 Task: For heading Arial black with underline.  font size for heading18,  'Change the font style of data to'Calibri.  and font size to 9,  Change the alignment of both headline & data to Align center.  In the sheet  auditingSalesForecast
Action: Mouse moved to (70, 131)
Screenshot: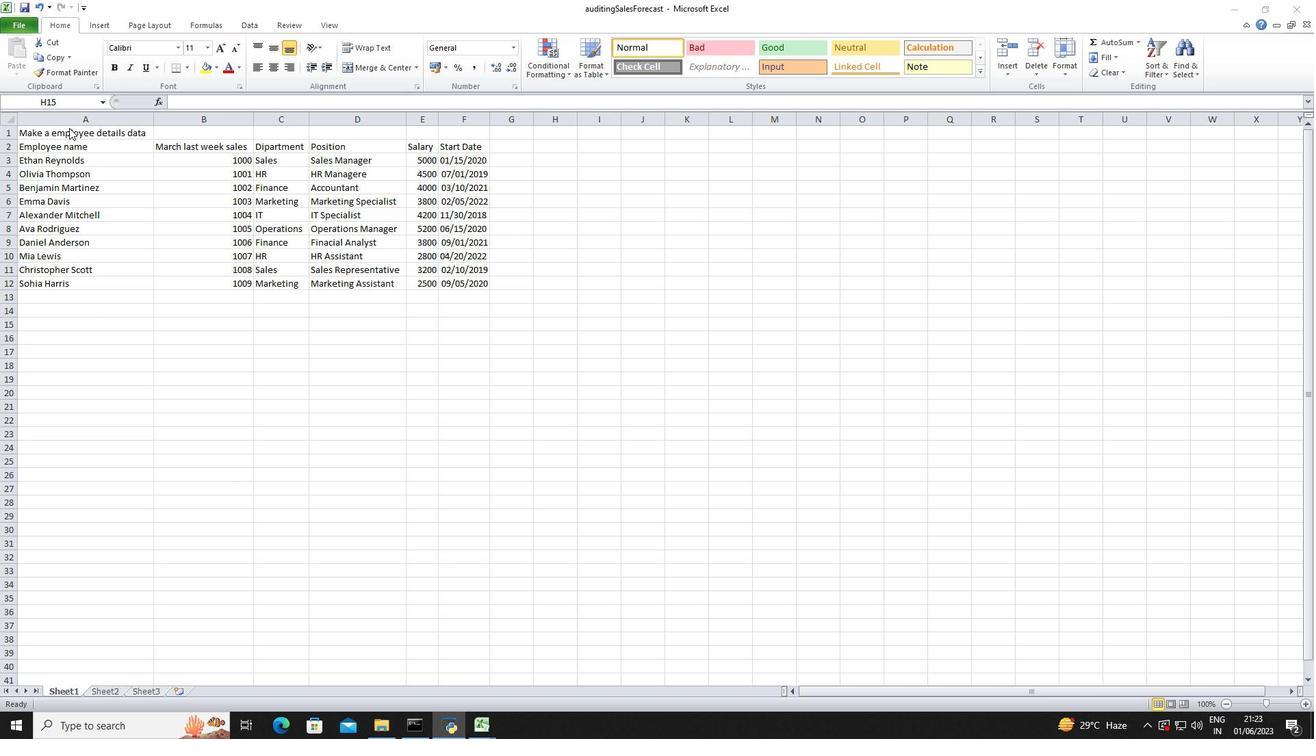 
Action: Mouse pressed left at (70, 131)
Screenshot: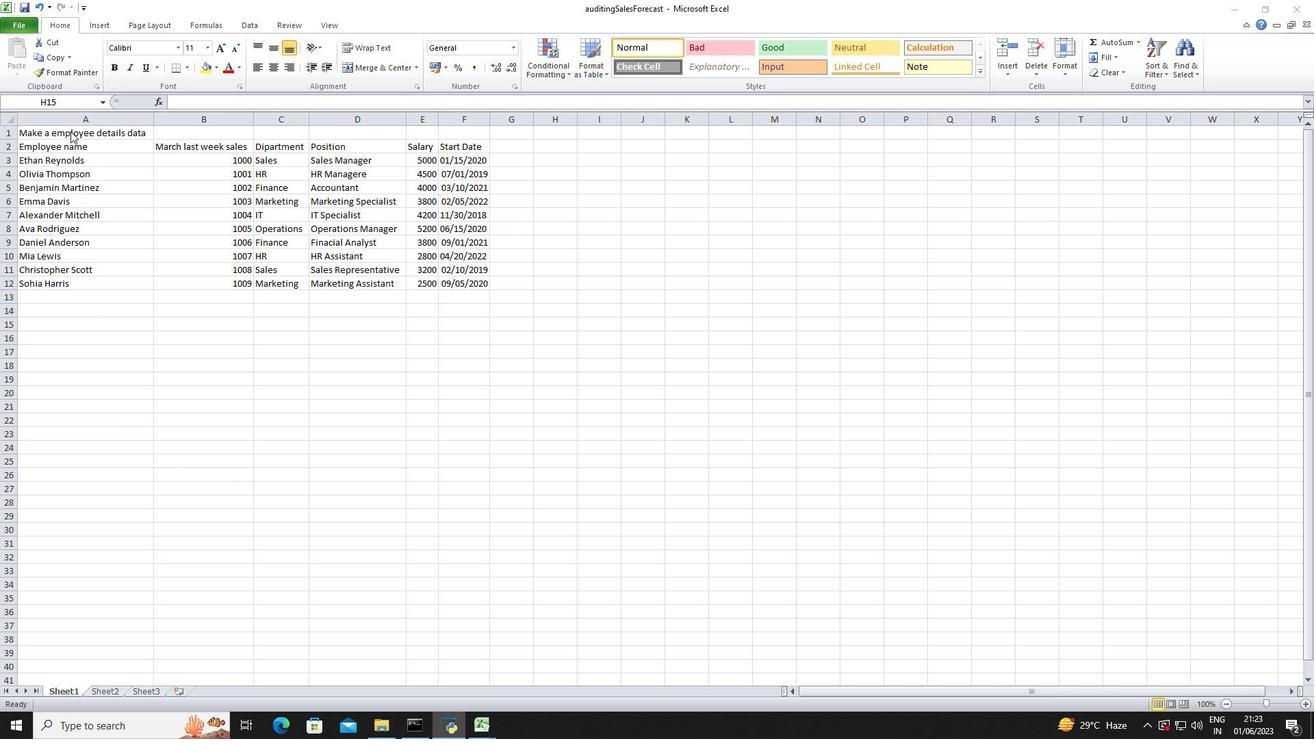 
Action: Mouse pressed left at (70, 131)
Screenshot: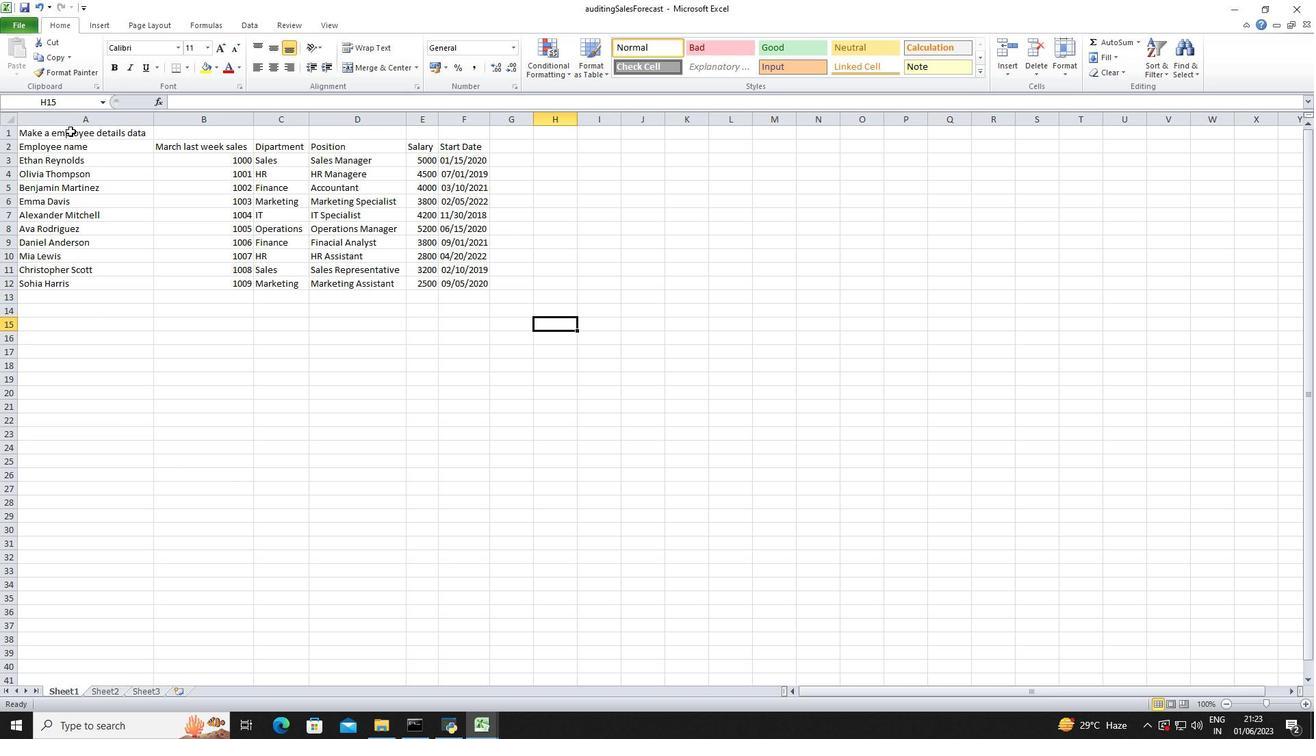 
Action: Mouse moved to (178, 49)
Screenshot: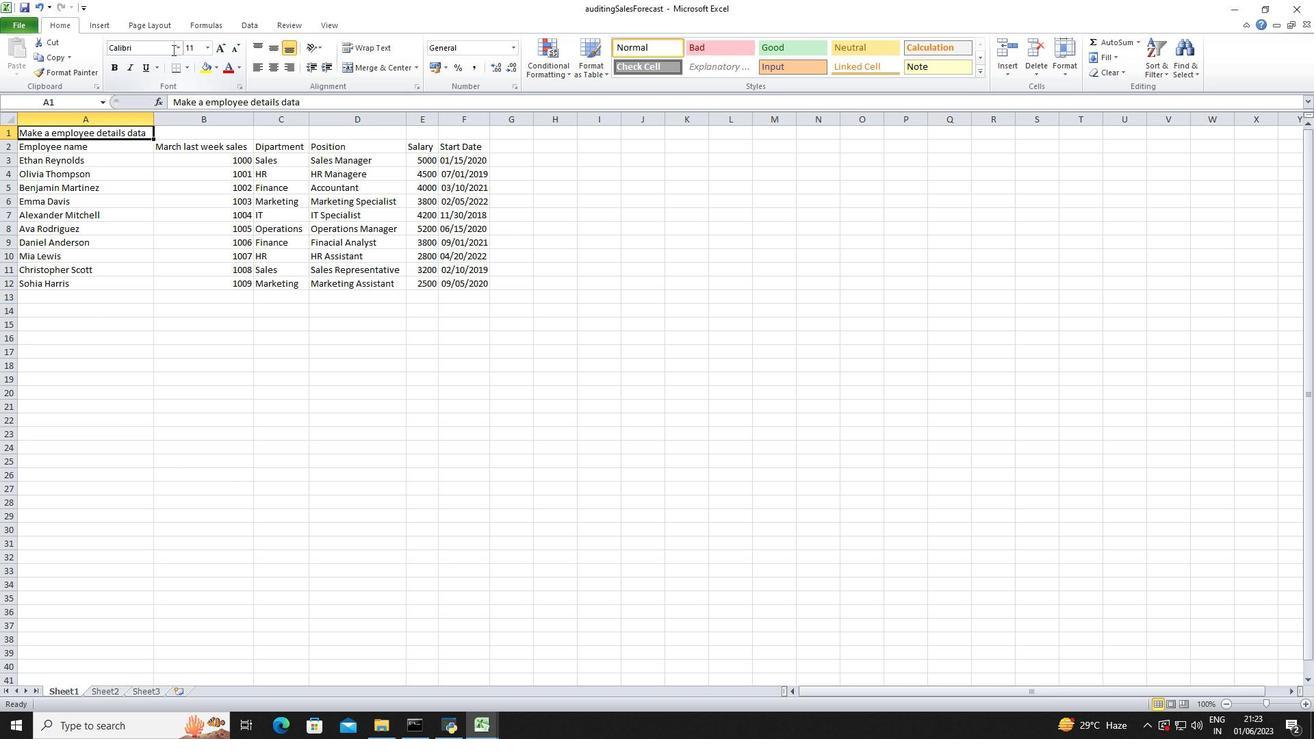 
Action: Mouse pressed left at (178, 49)
Screenshot: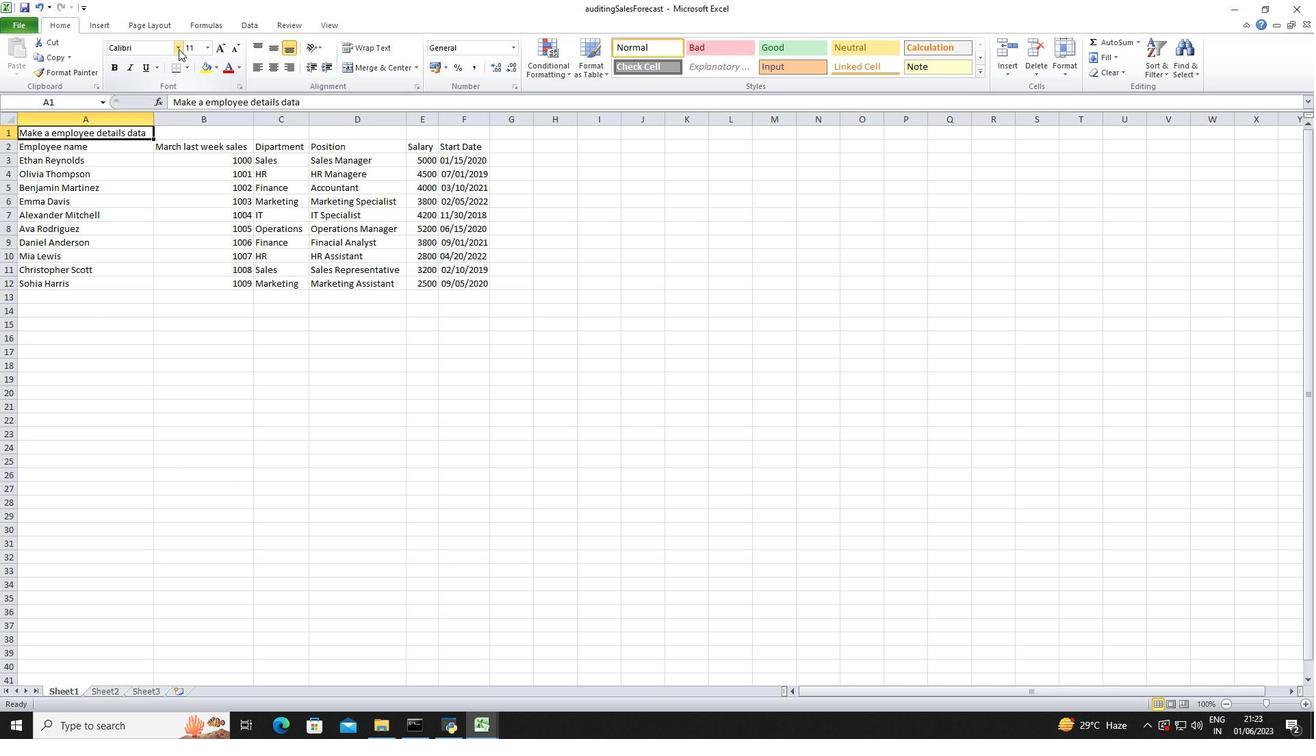 
Action: Mouse moved to (160, 173)
Screenshot: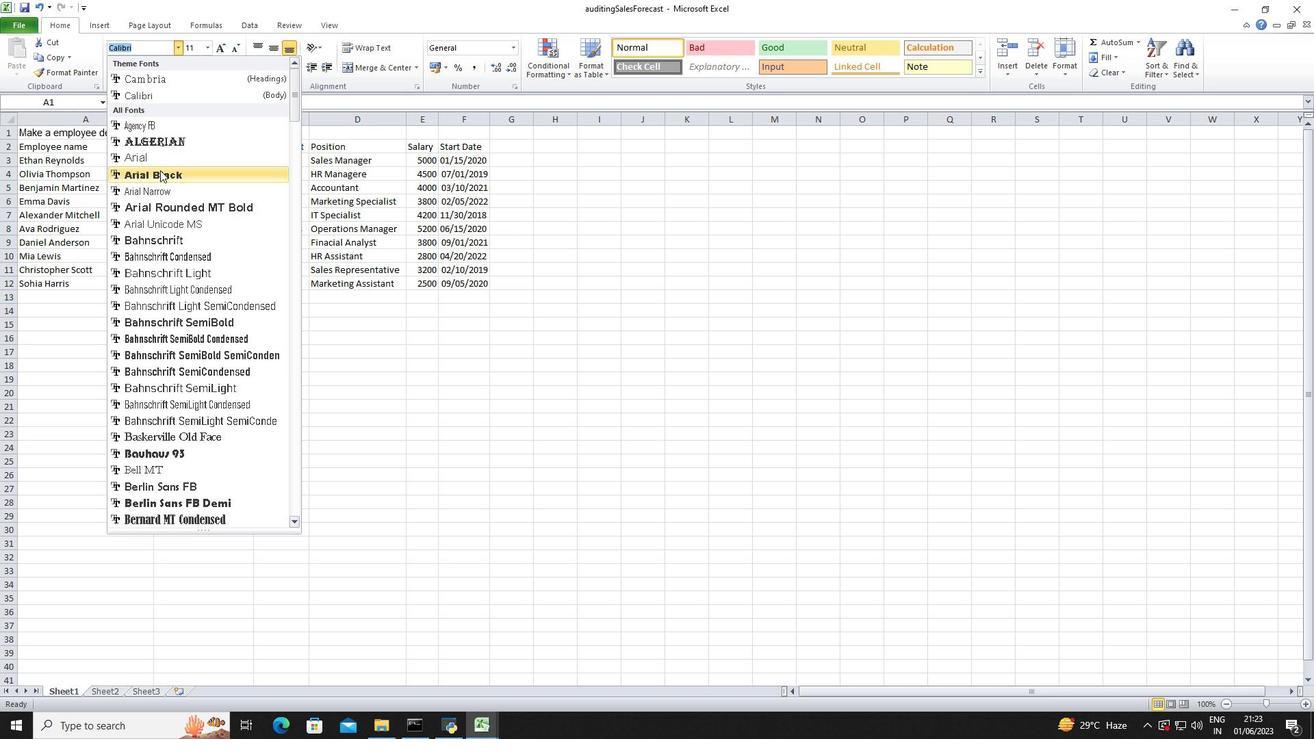 
Action: Mouse pressed left at (160, 173)
Screenshot: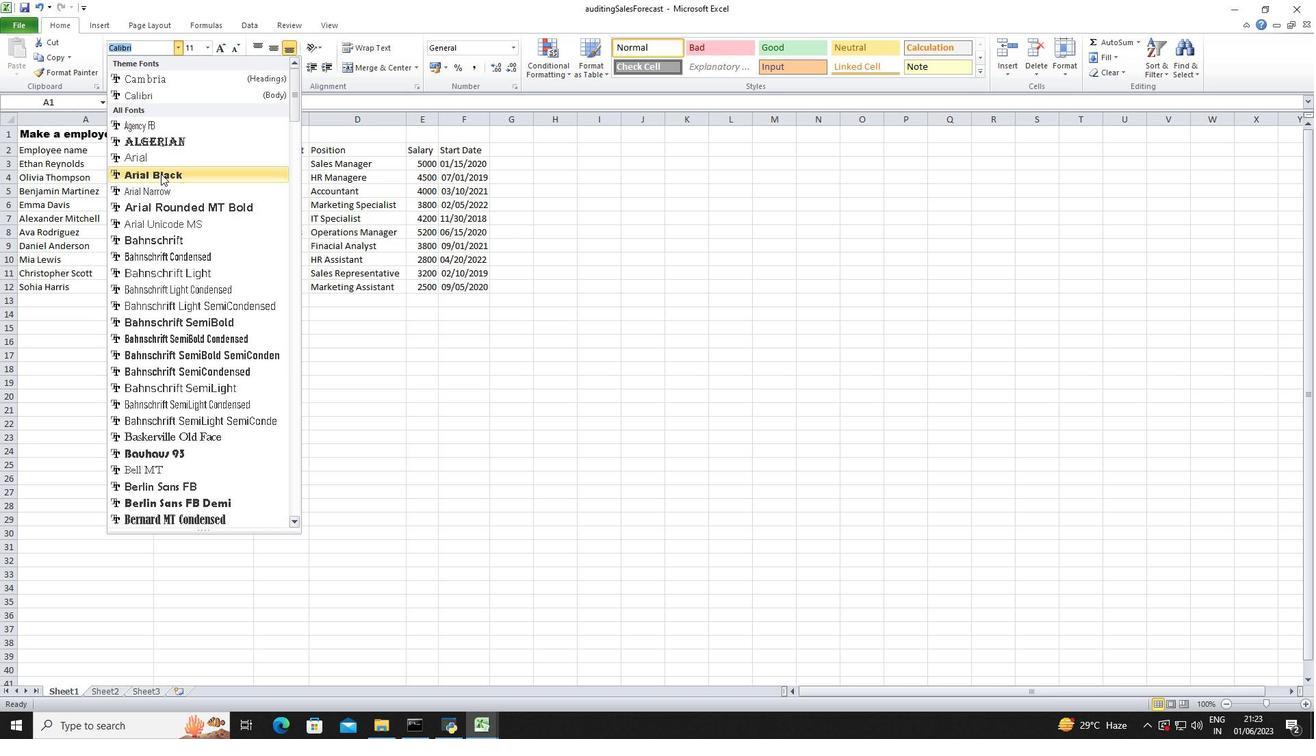 
Action: Key pressed ctrl+U
Screenshot: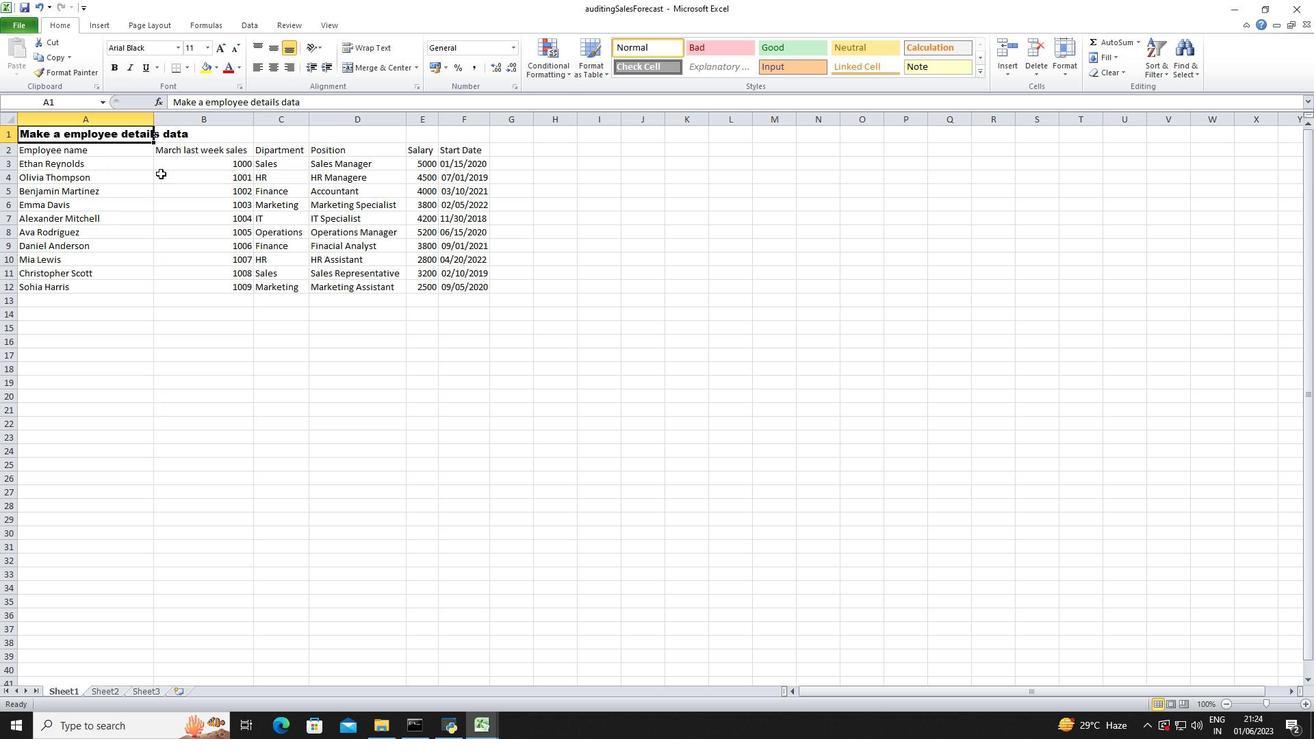 
Action: Mouse moved to (204, 47)
Screenshot: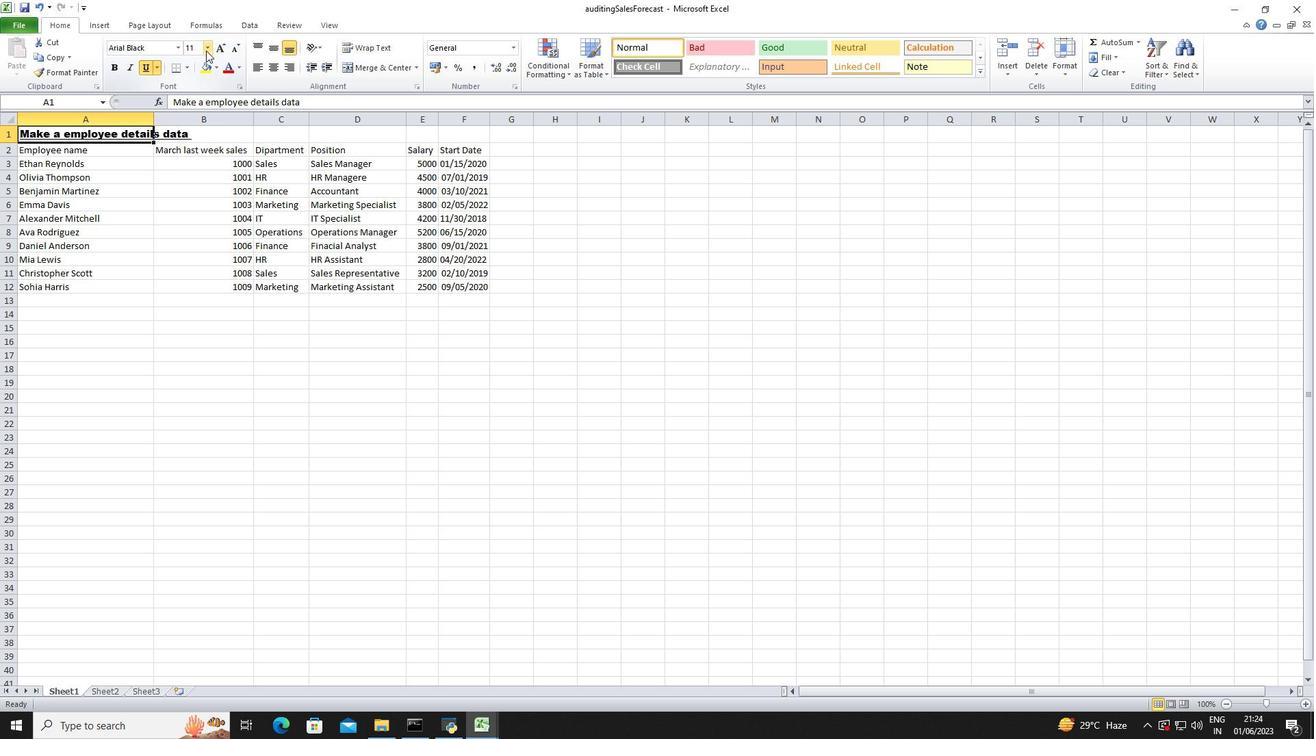 
Action: Mouse pressed left at (204, 47)
Screenshot: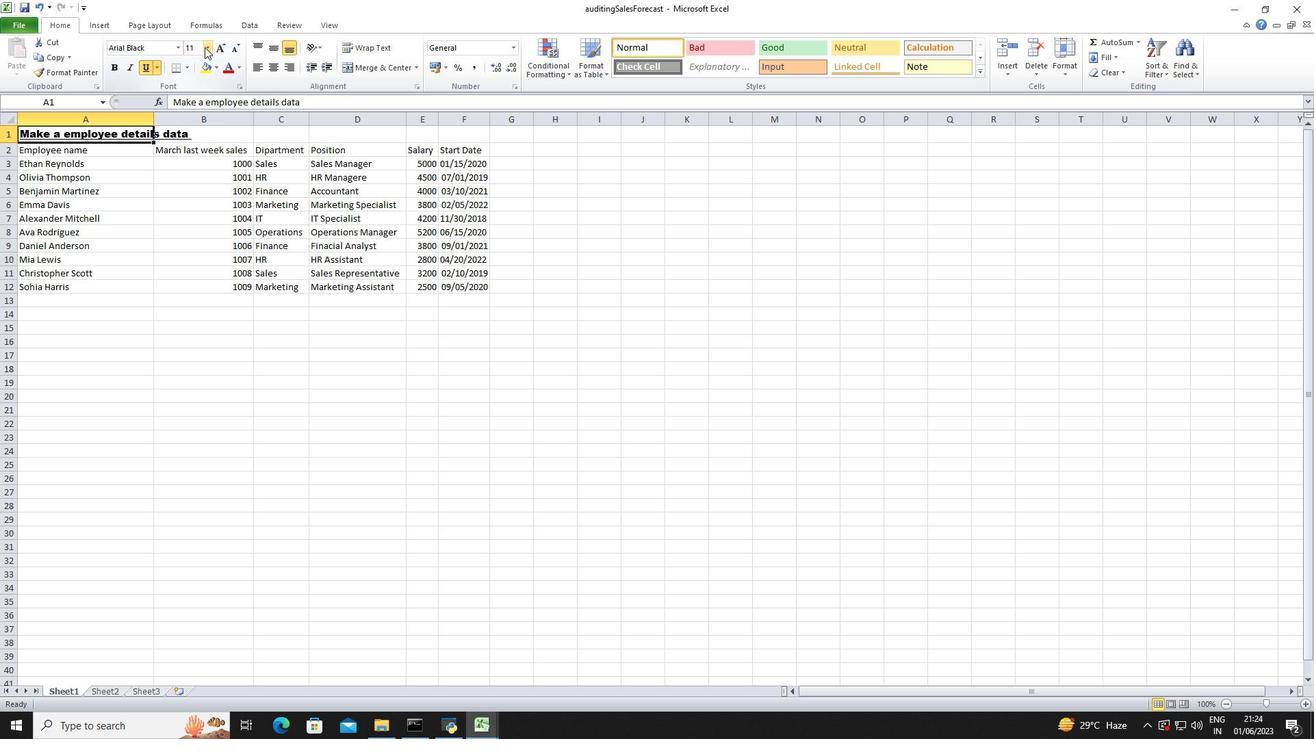
Action: Mouse moved to (193, 142)
Screenshot: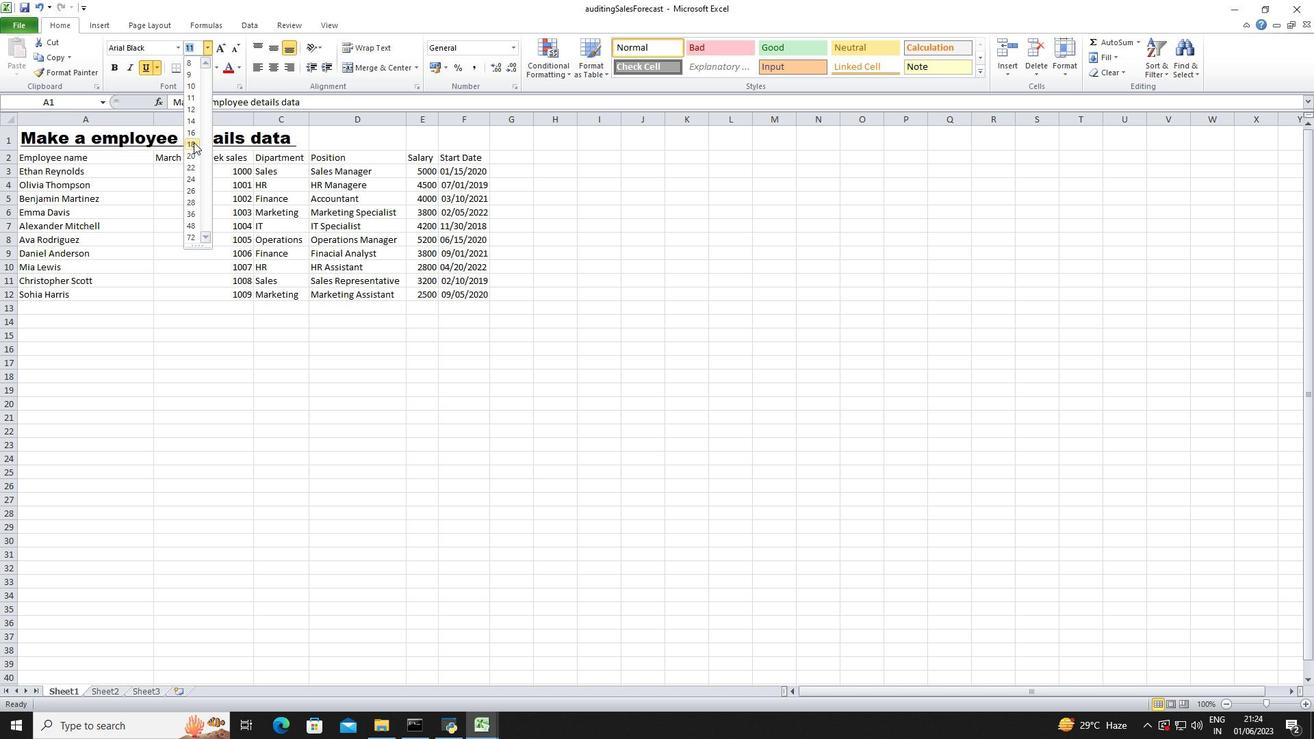 
Action: Mouse pressed left at (193, 142)
Screenshot: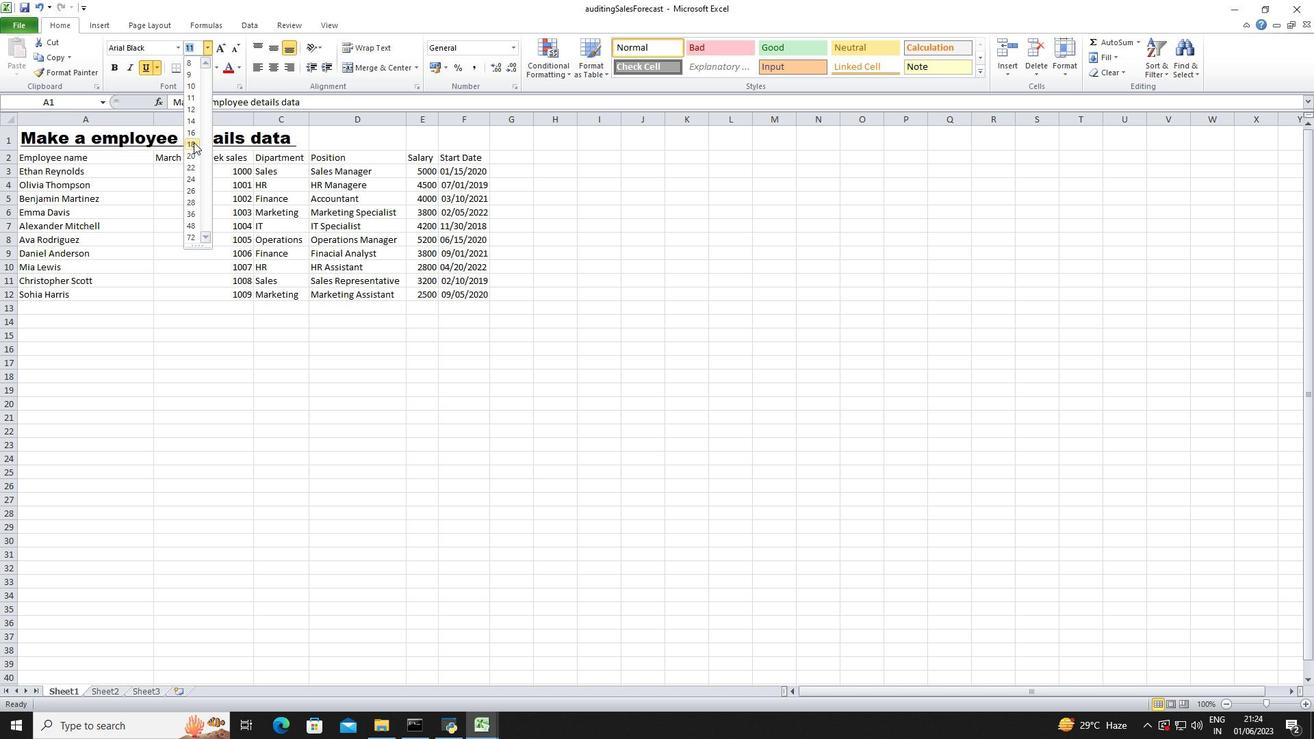 
Action: Mouse moved to (218, 256)
Screenshot: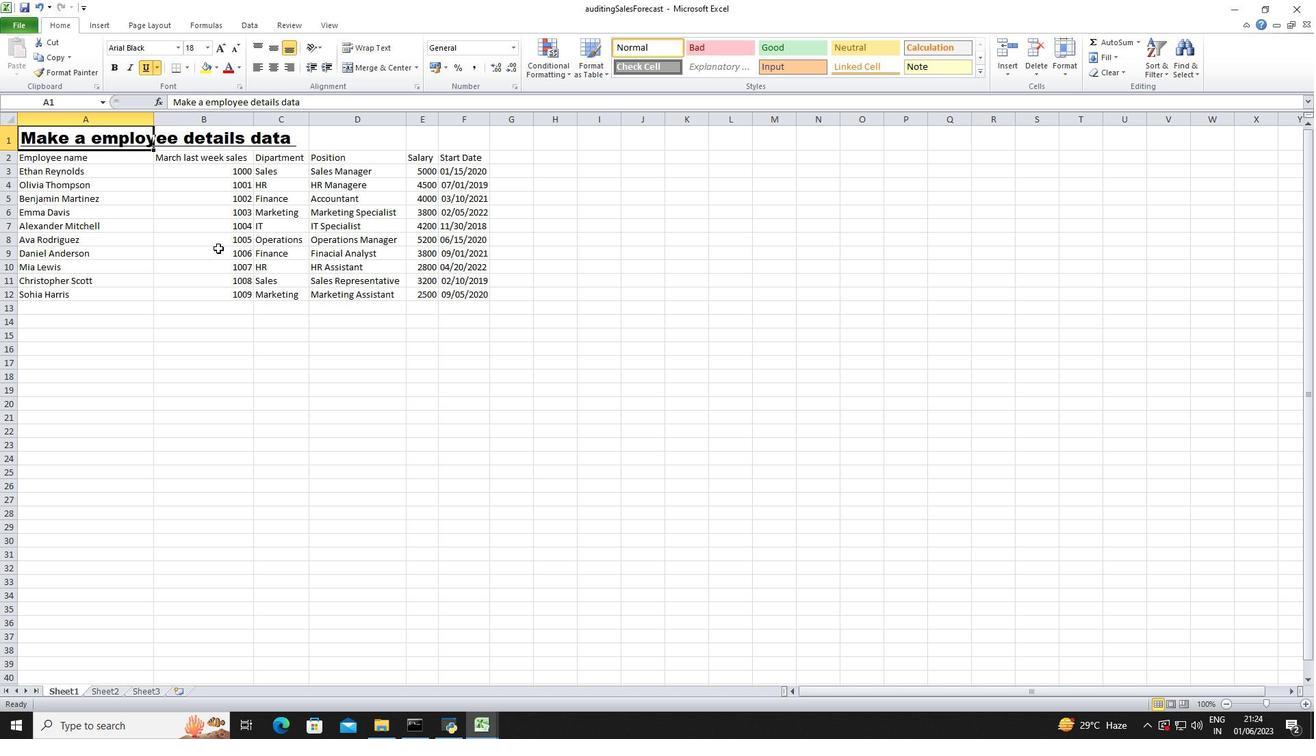 
Action: Mouse pressed left at (218, 256)
Screenshot: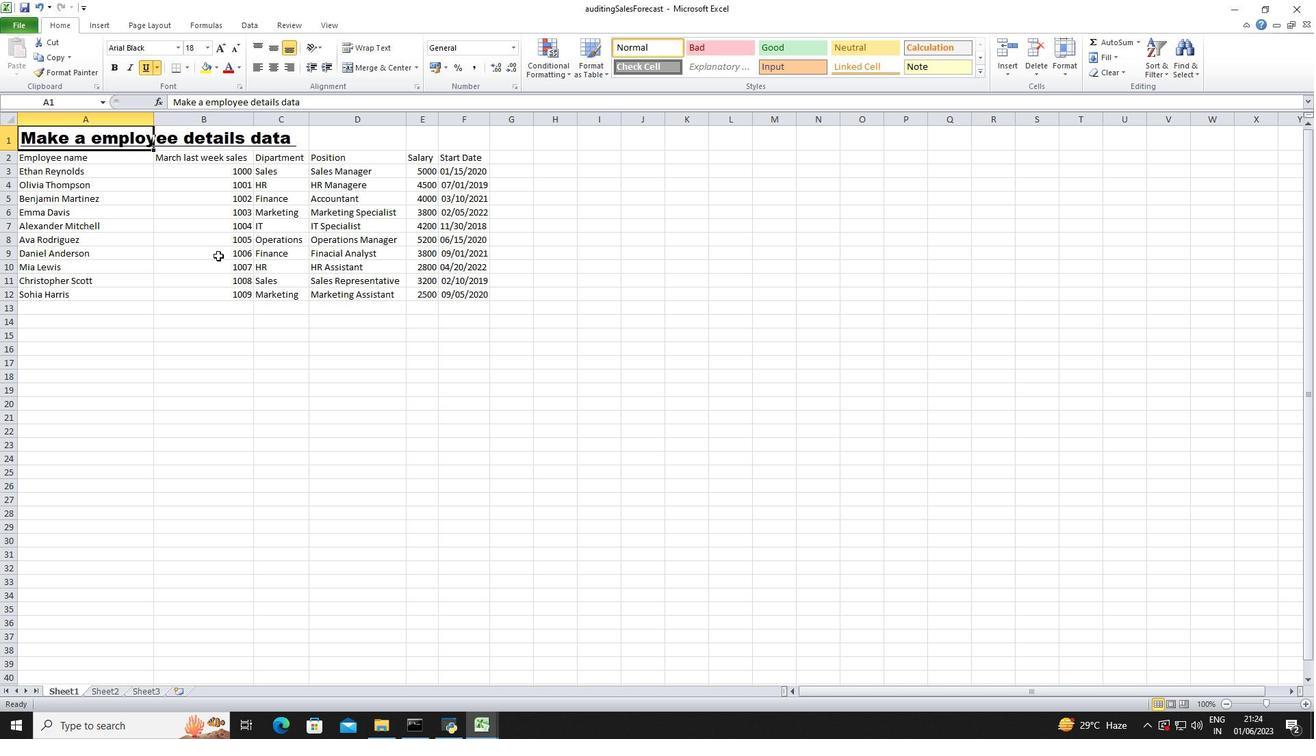 
Action: Mouse moved to (33, 152)
Screenshot: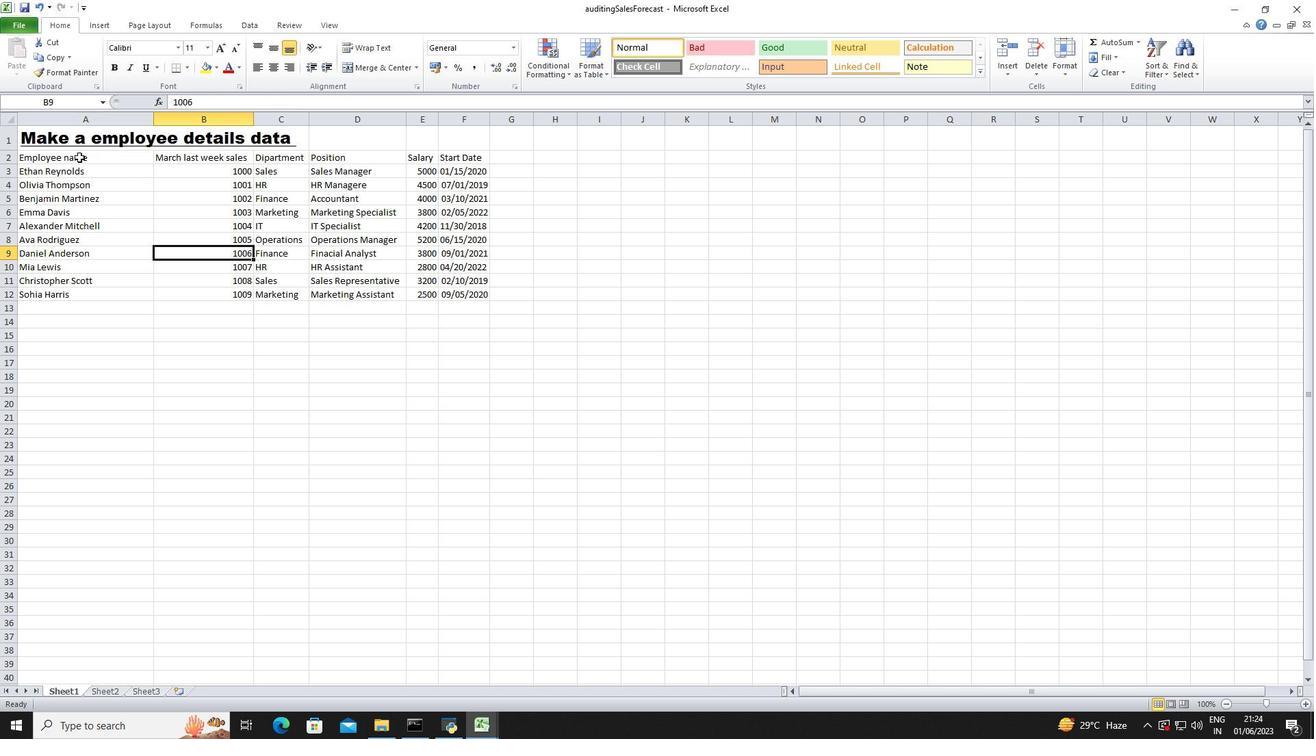 
Action: Mouse pressed left at (33, 152)
Screenshot: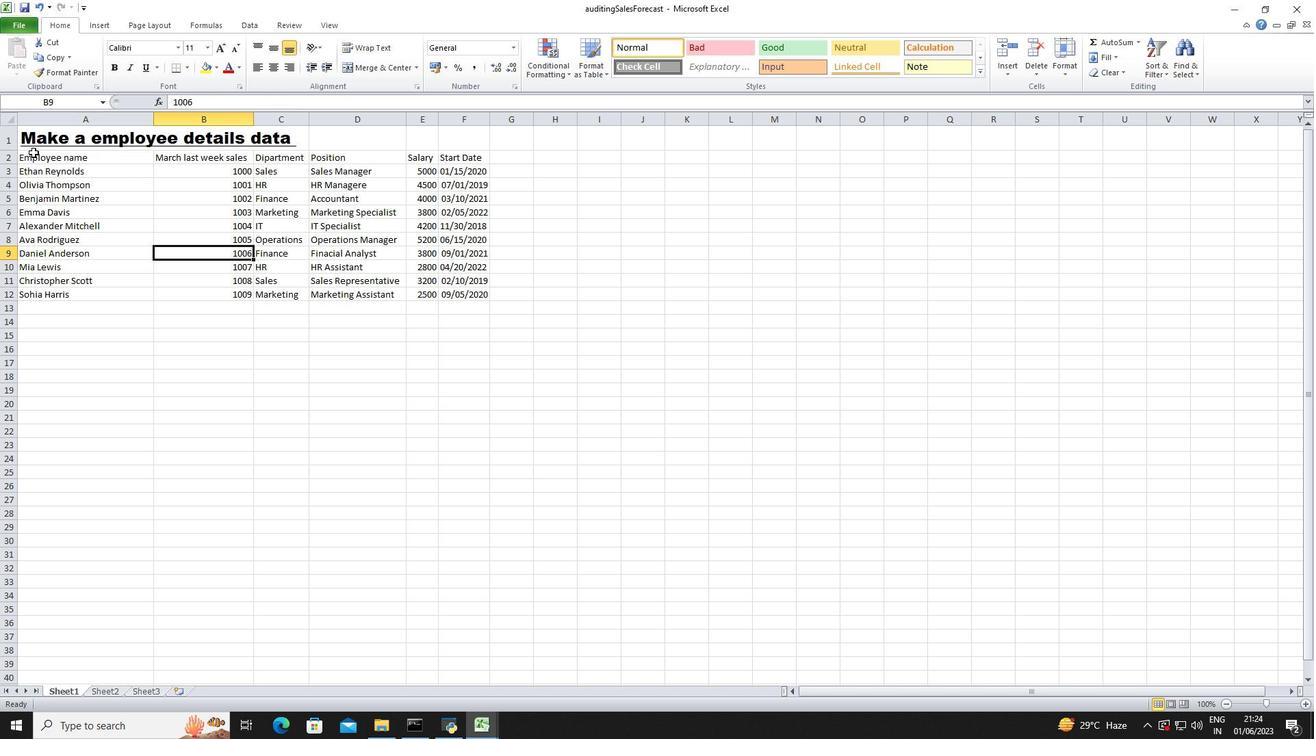 
Action: Mouse moved to (174, 43)
Screenshot: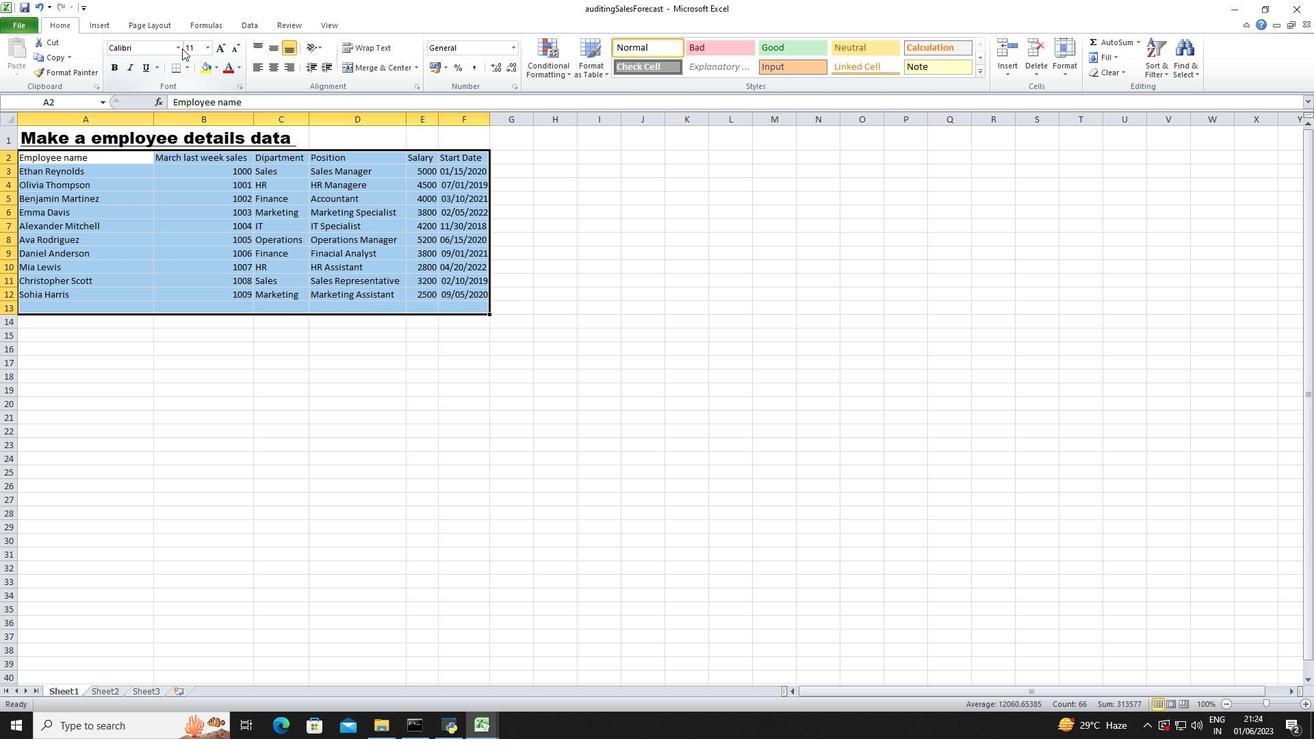 
Action: Mouse pressed left at (174, 43)
Screenshot: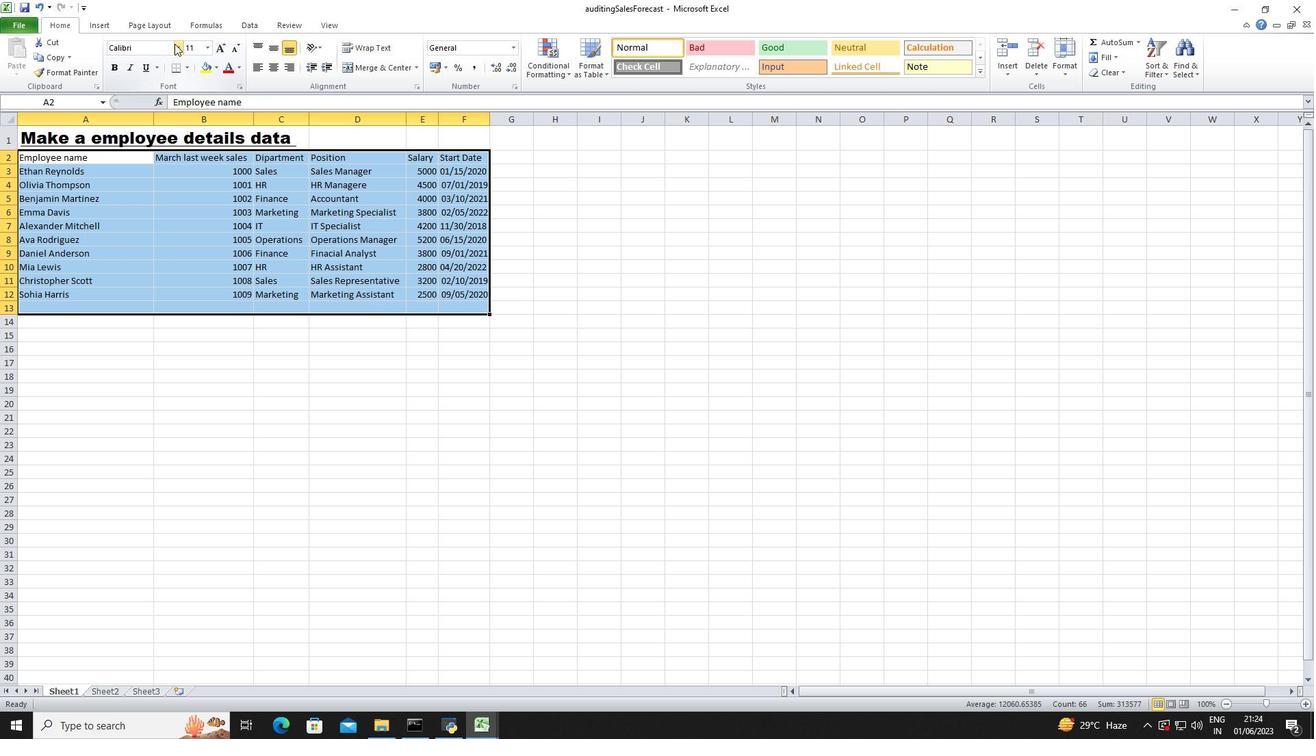 
Action: Mouse moved to (162, 96)
Screenshot: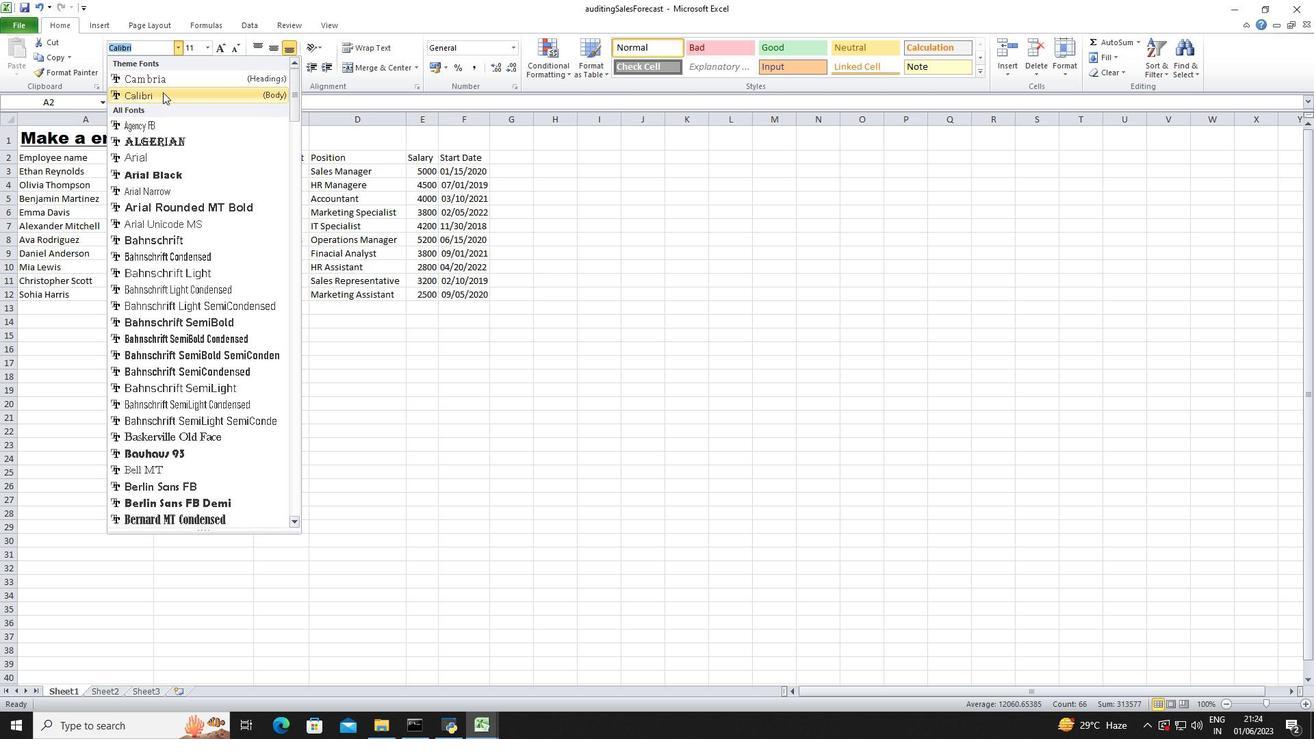 
Action: Mouse pressed left at (162, 96)
Screenshot: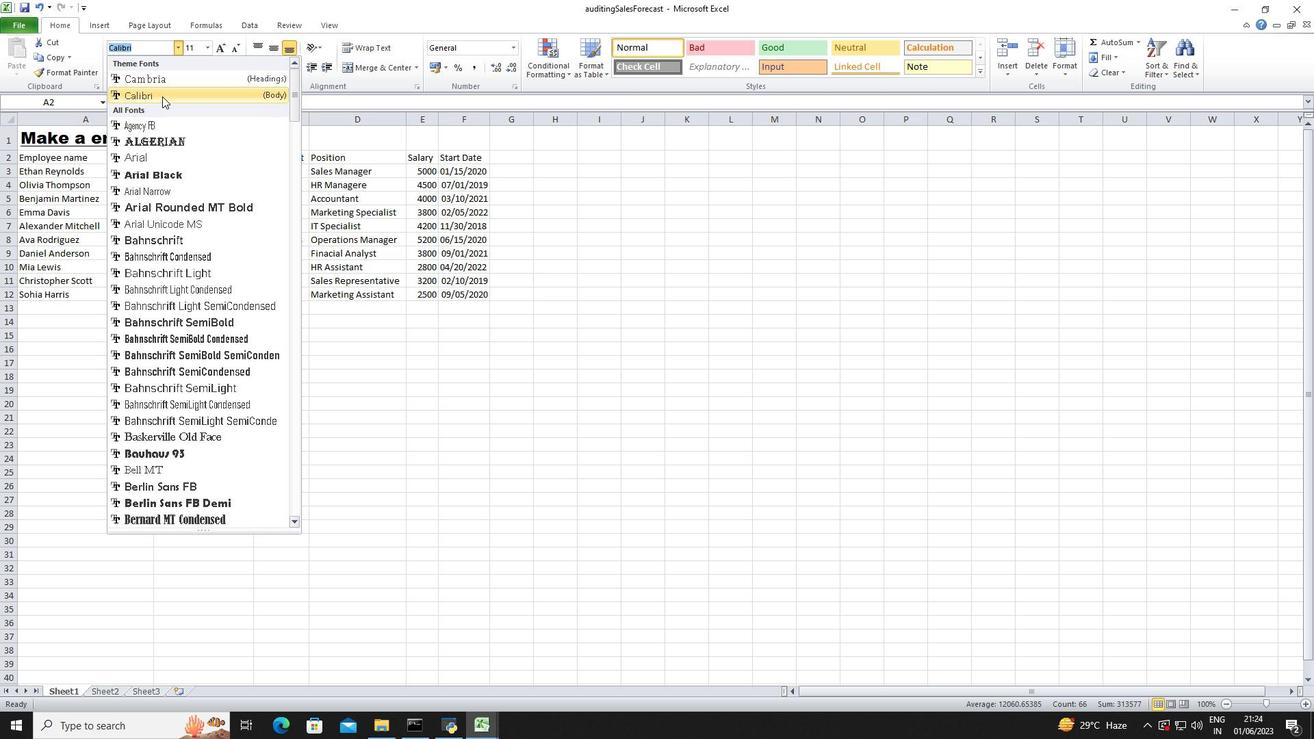 
Action: Mouse moved to (208, 50)
Screenshot: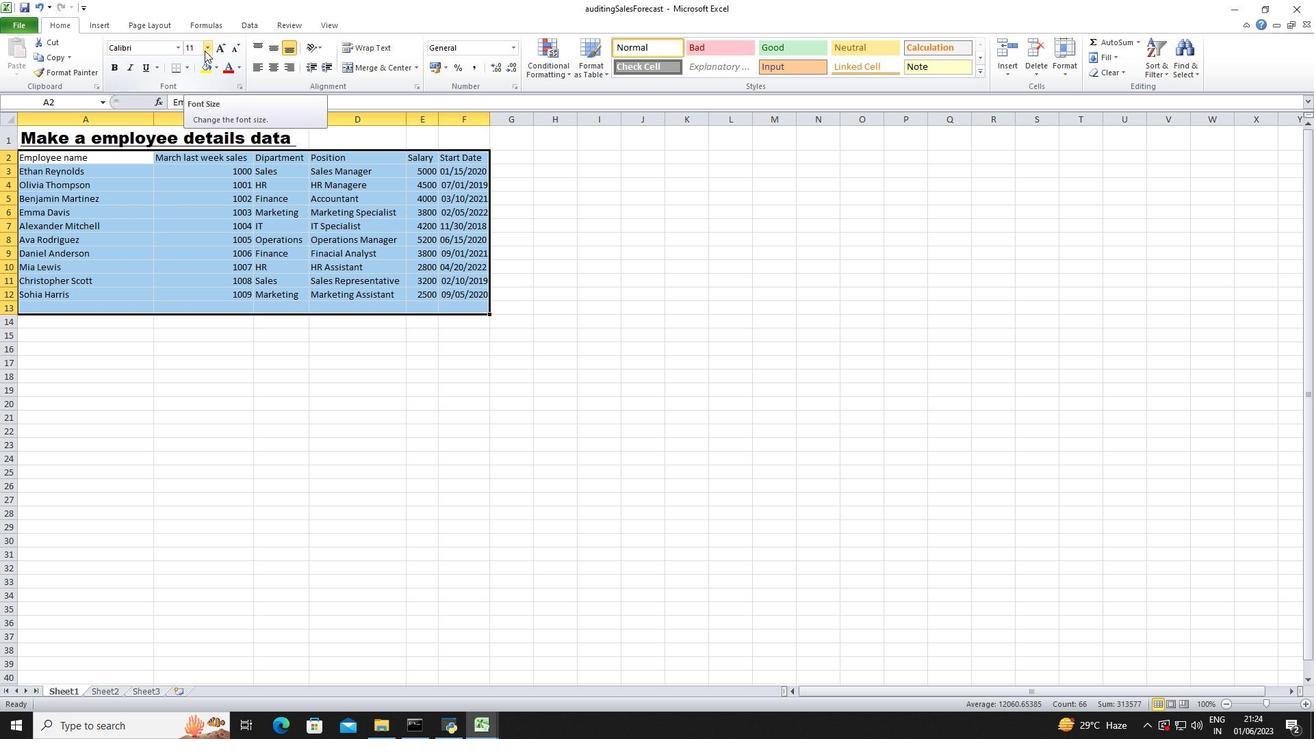 
Action: Mouse pressed left at (208, 50)
Screenshot: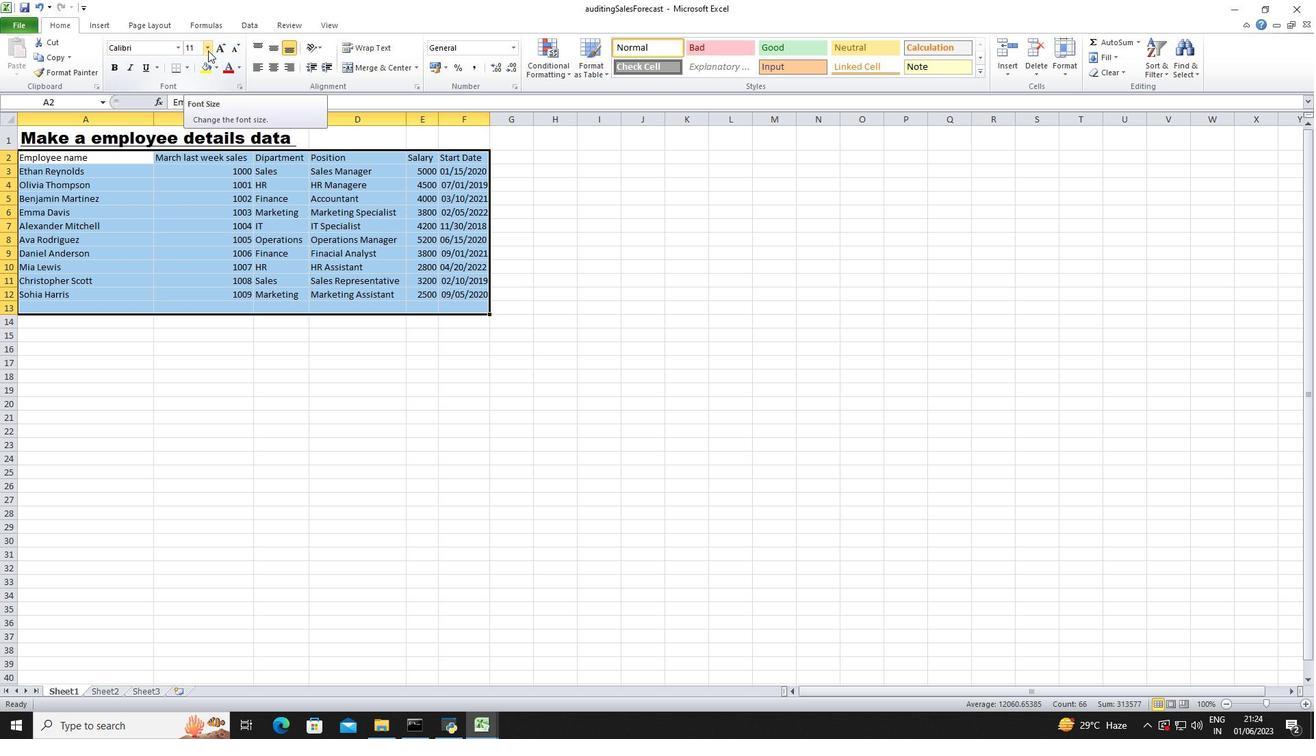 
Action: Mouse moved to (197, 73)
Screenshot: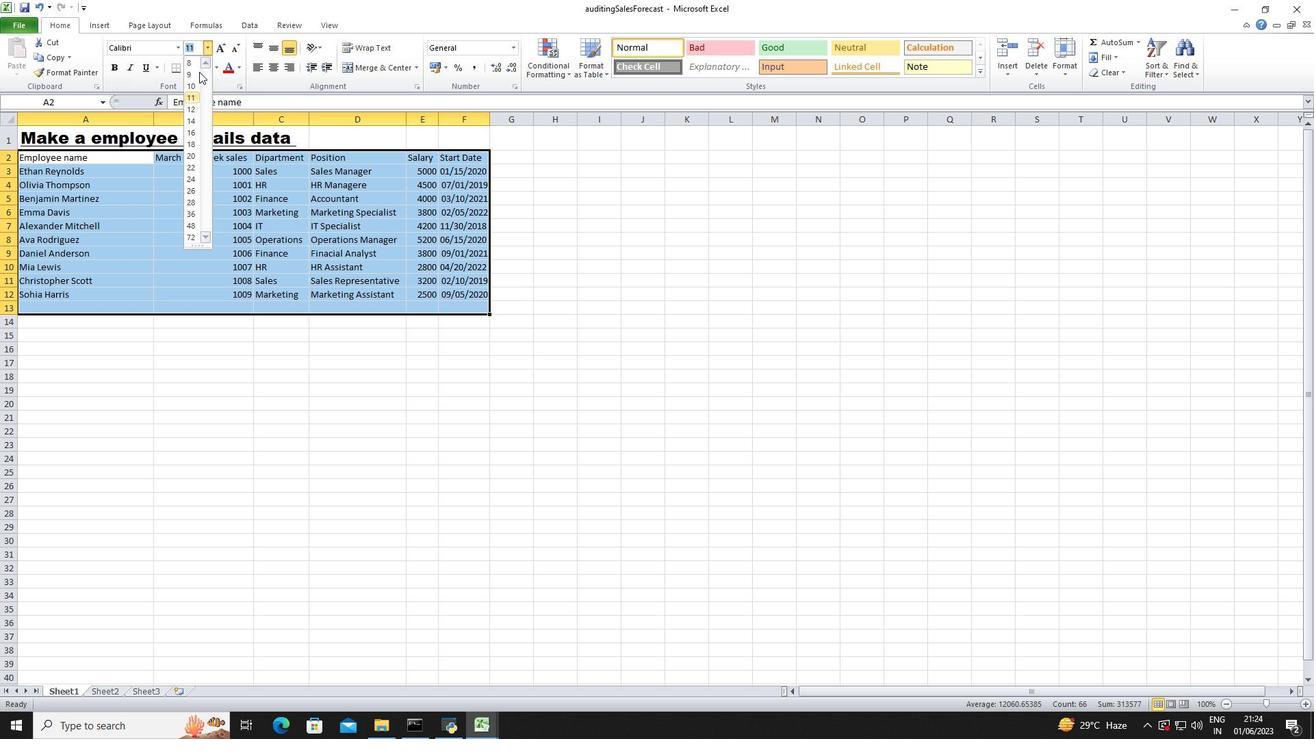 
Action: Mouse pressed left at (197, 73)
Screenshot: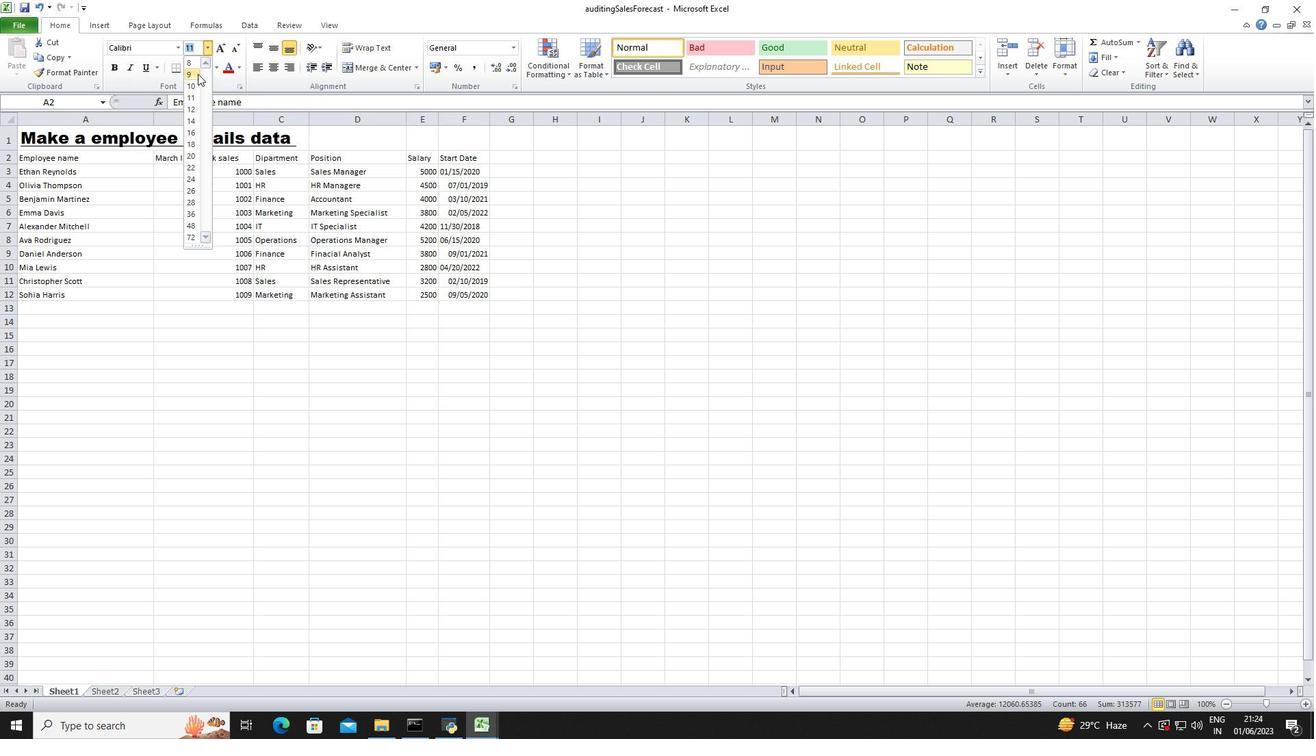 
Action: Mouse moved to (163, 371)
Screenshot: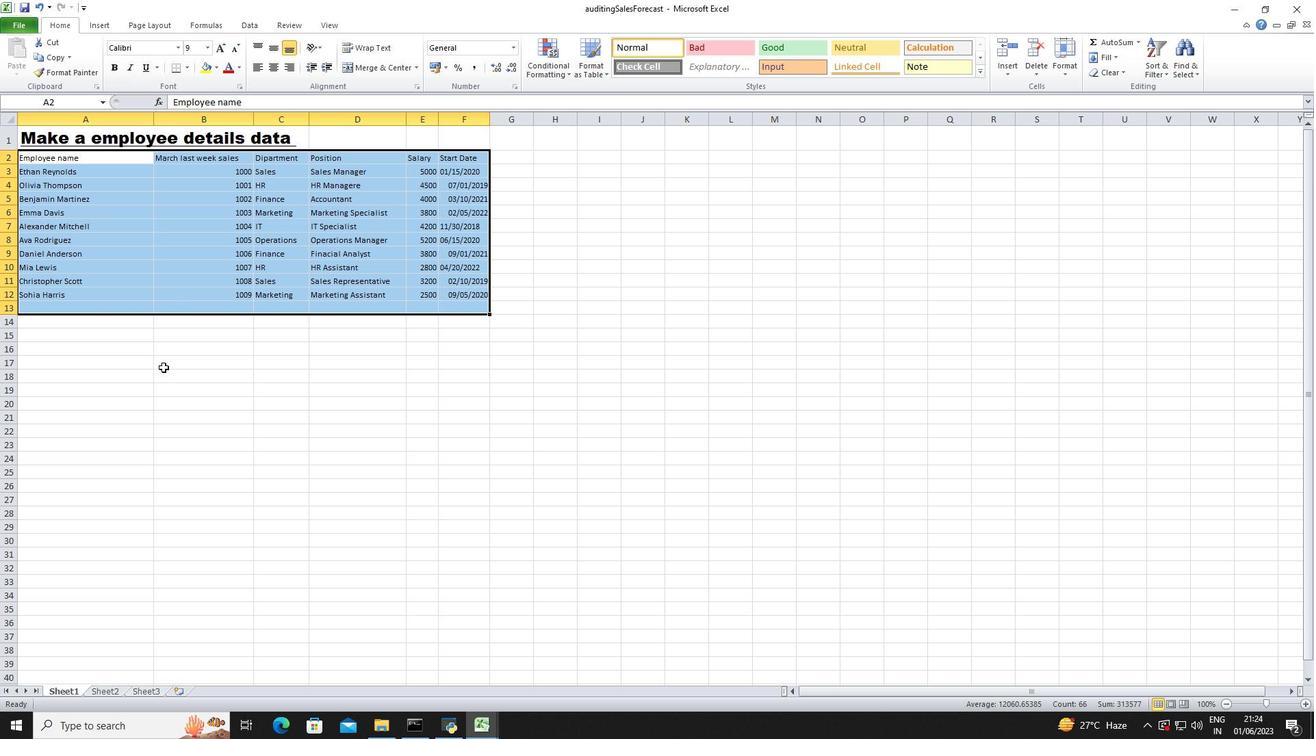 
Action: Mouse pressed left at (163, 371)
Screenshot: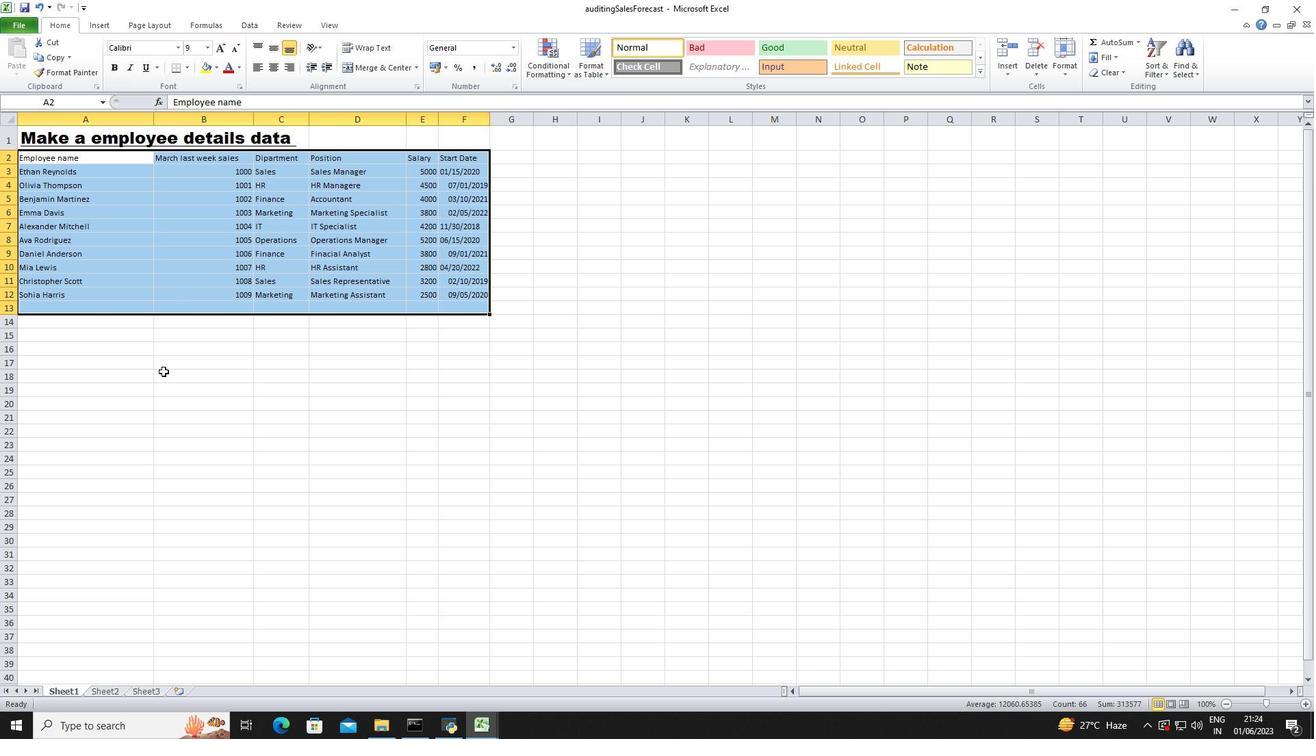 
Action: Mouse moved to (82, 146)
Screenshot: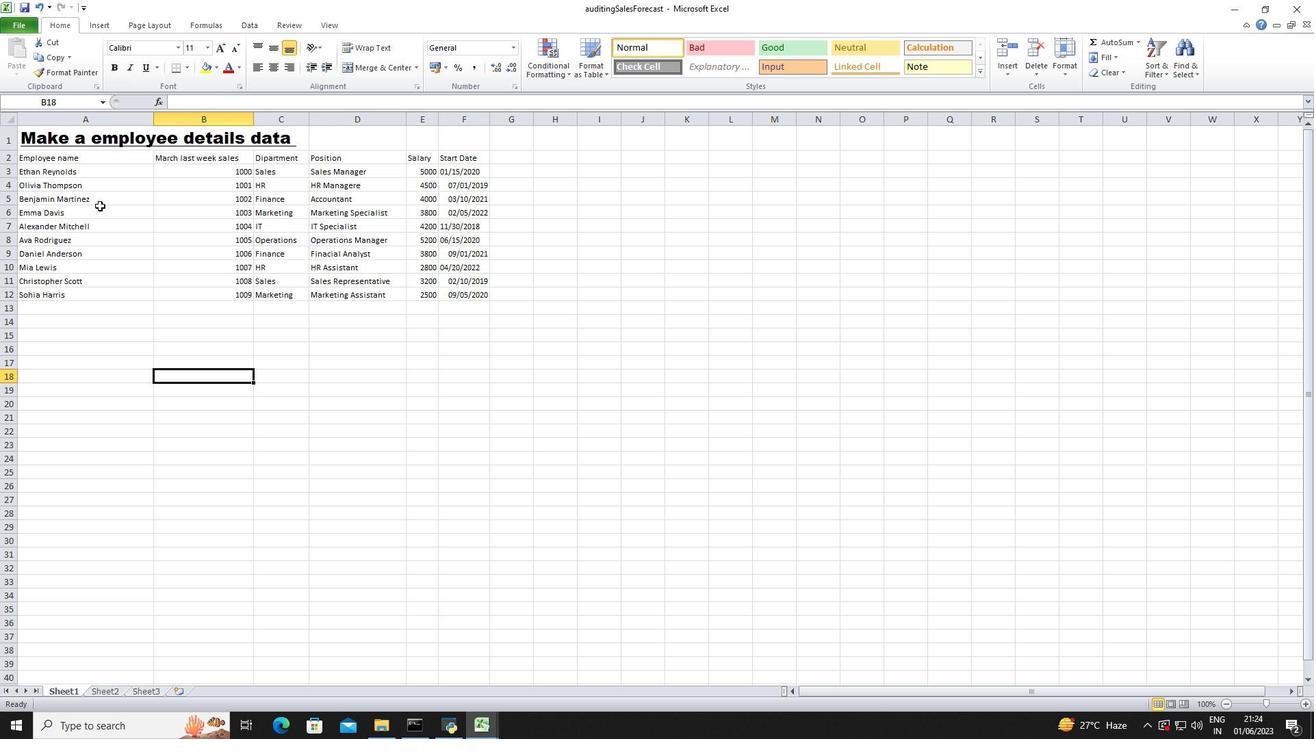 
Action: Mouse pressed left at (82, 146)
Screenshot: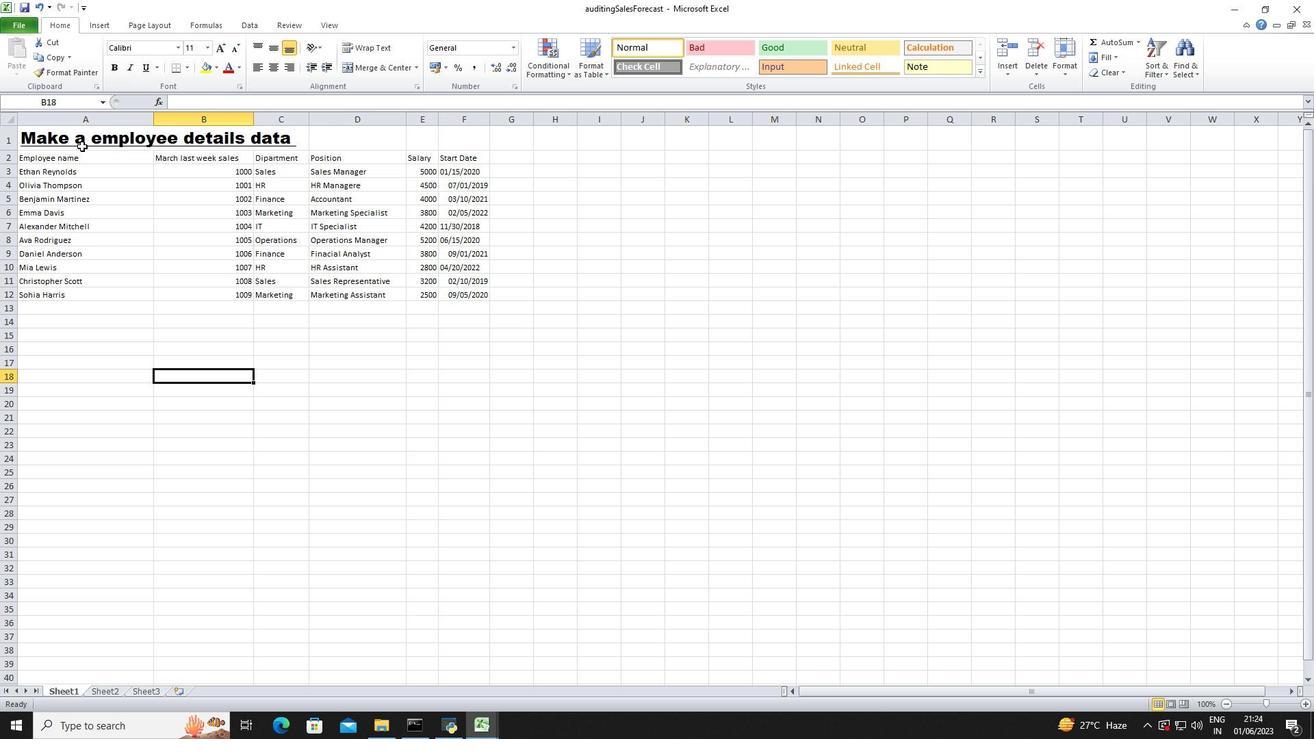 
Action: Mouse moved to (273, 65)
Screenshot: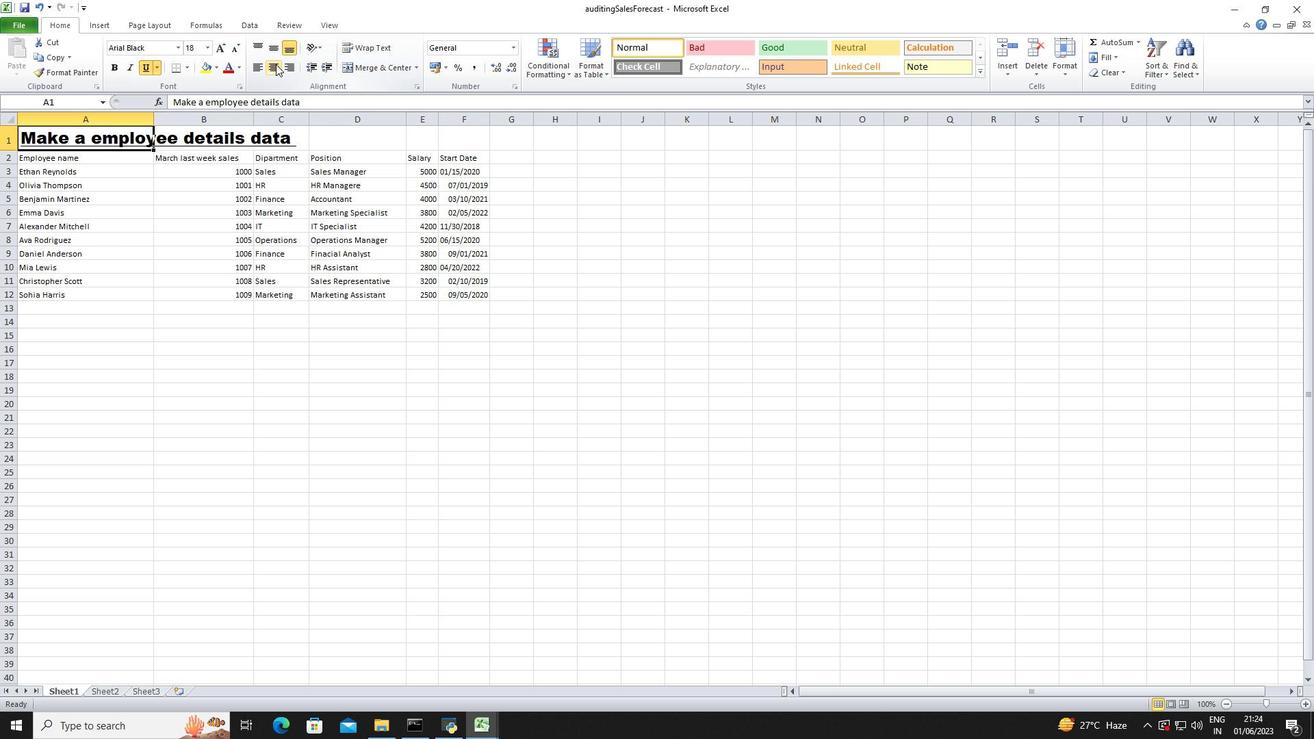 
Action: Mouse pressed left at (273, 65)
Screenshot: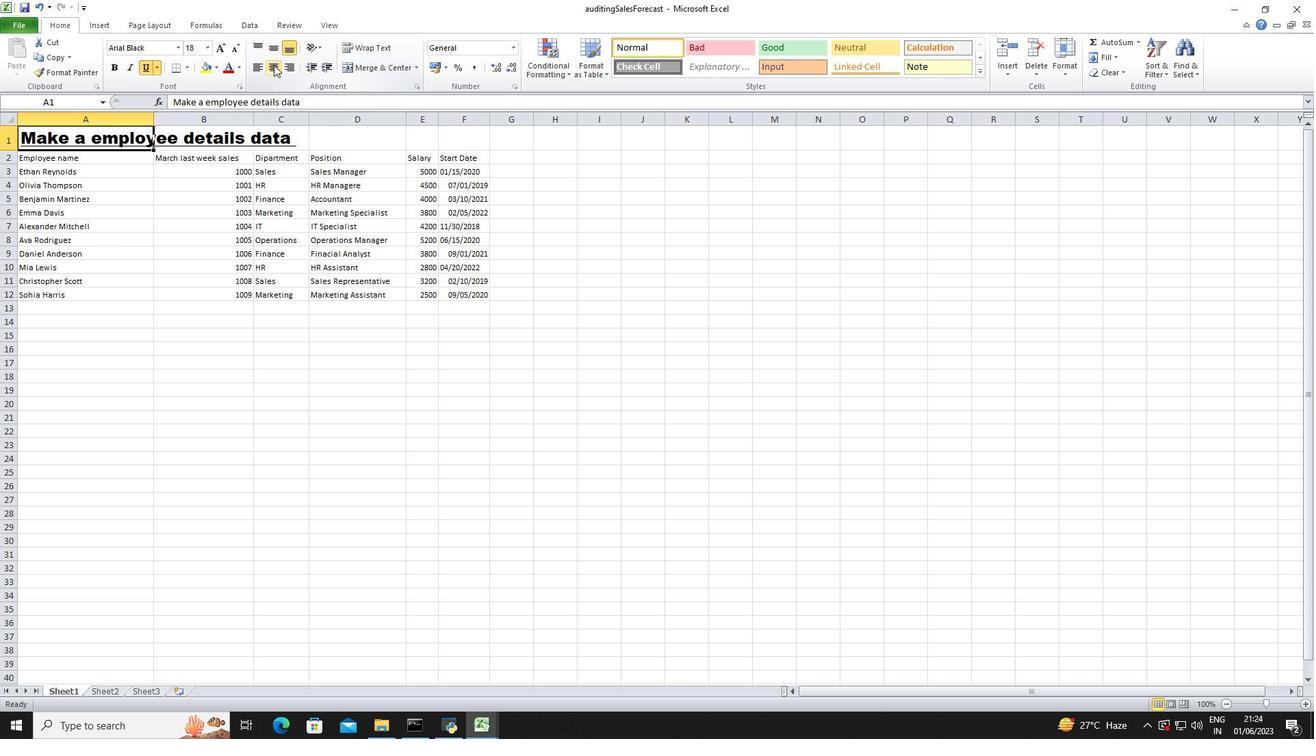 
Action: Mouse moved to (225, 232)
Screenshot: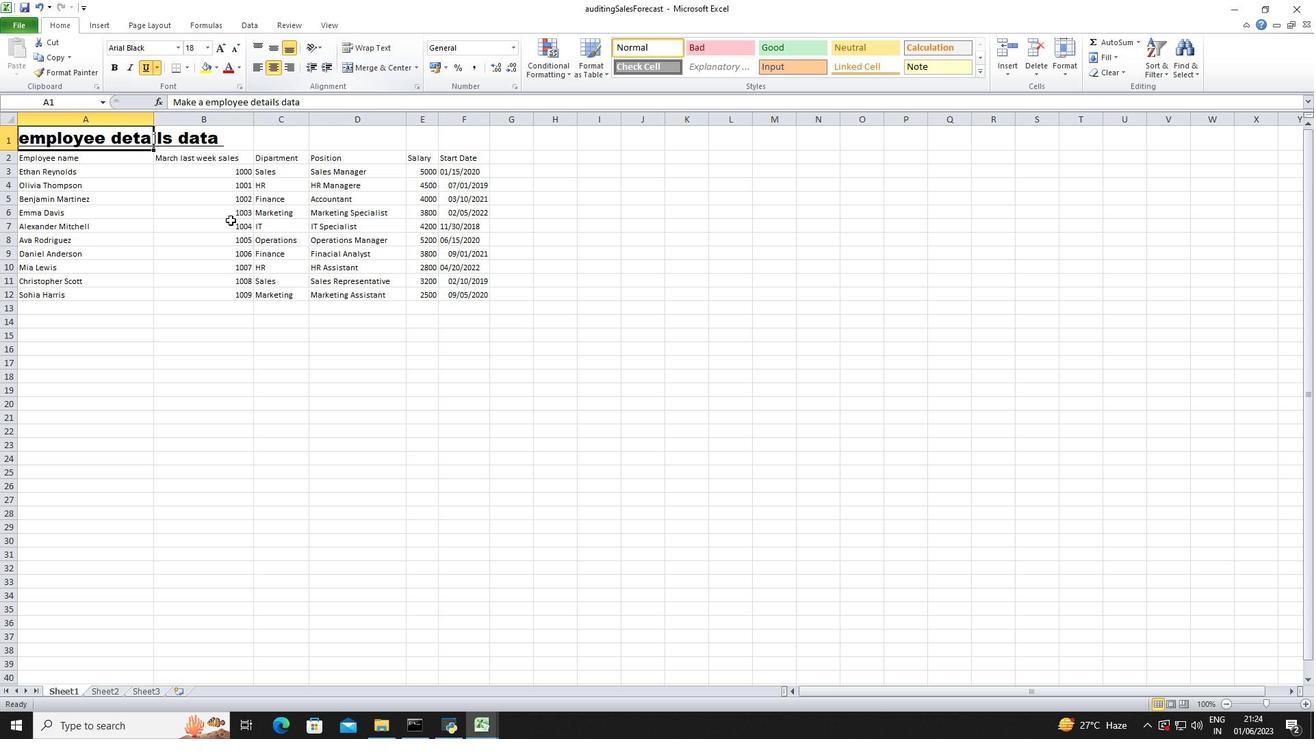 
Action: Mouse pressed left at (225, 232)
Screenshot: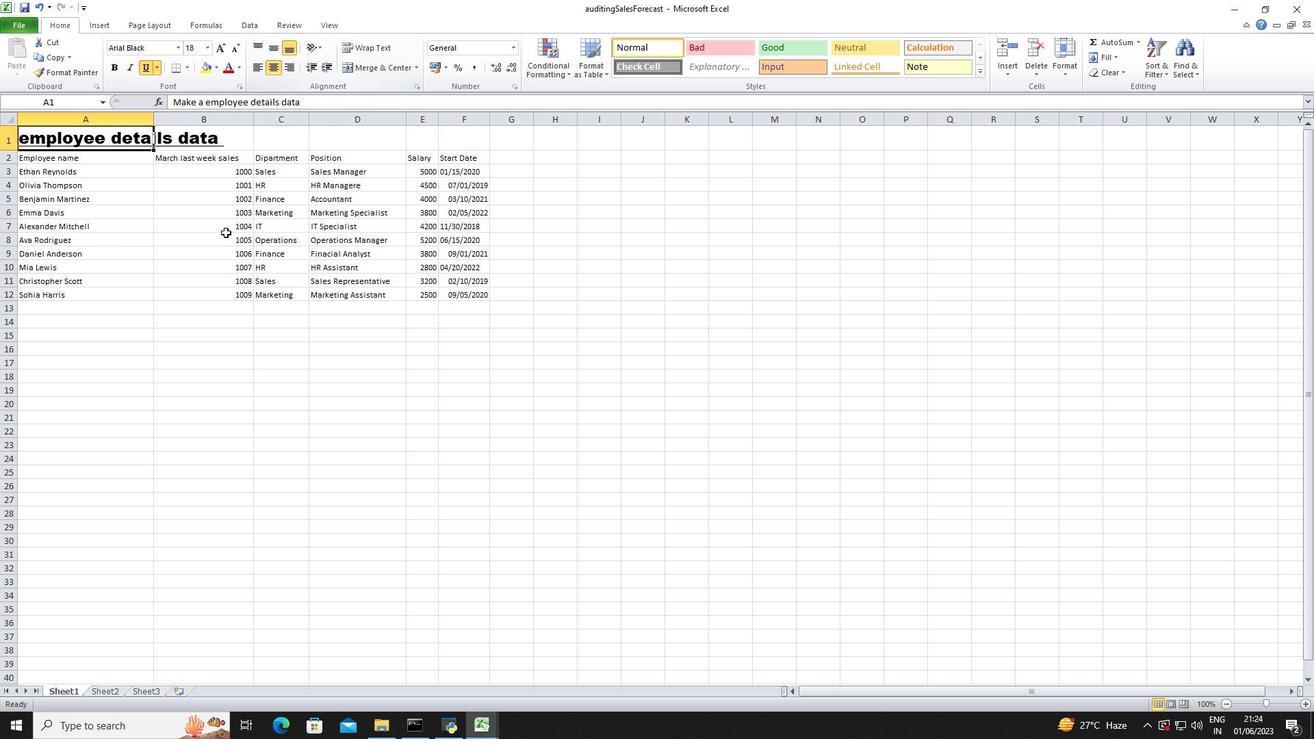 
Action: Mouse moved to (72, 160)
Screenshot: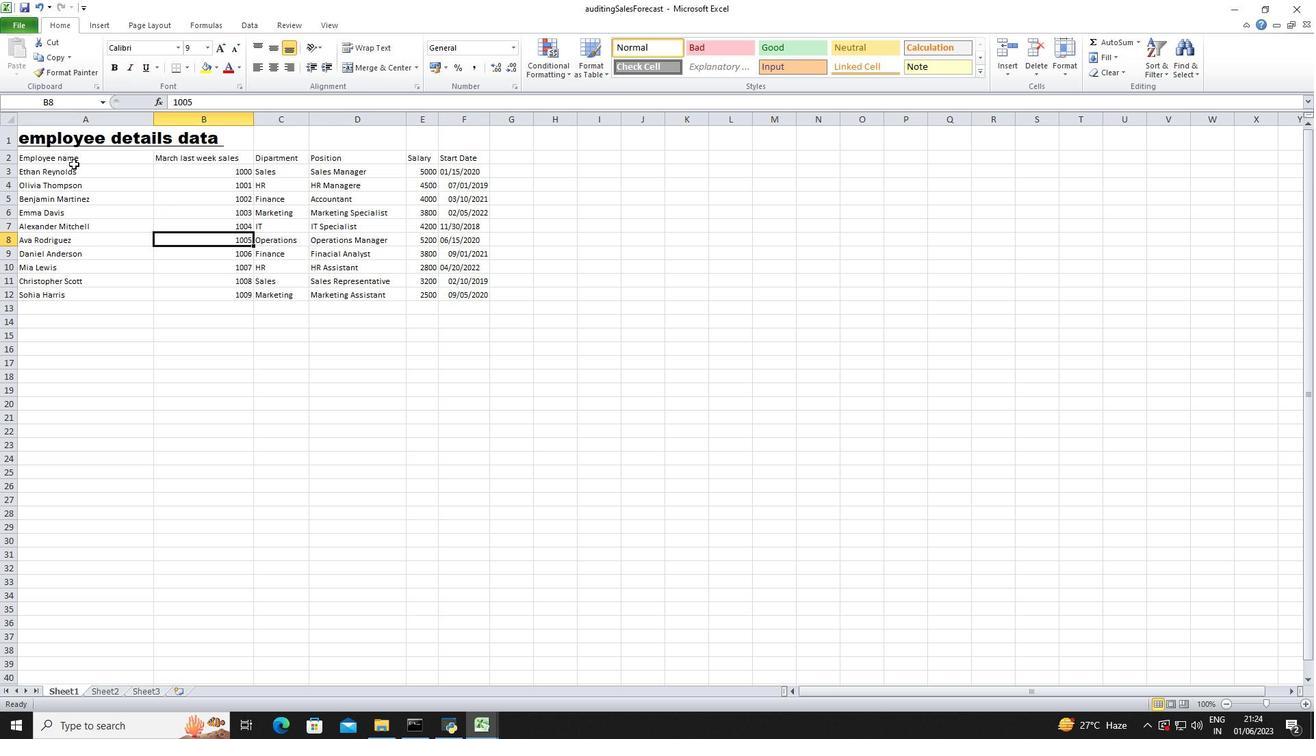 
Action: Mouse pressed left at (72, 160)
Screenshot: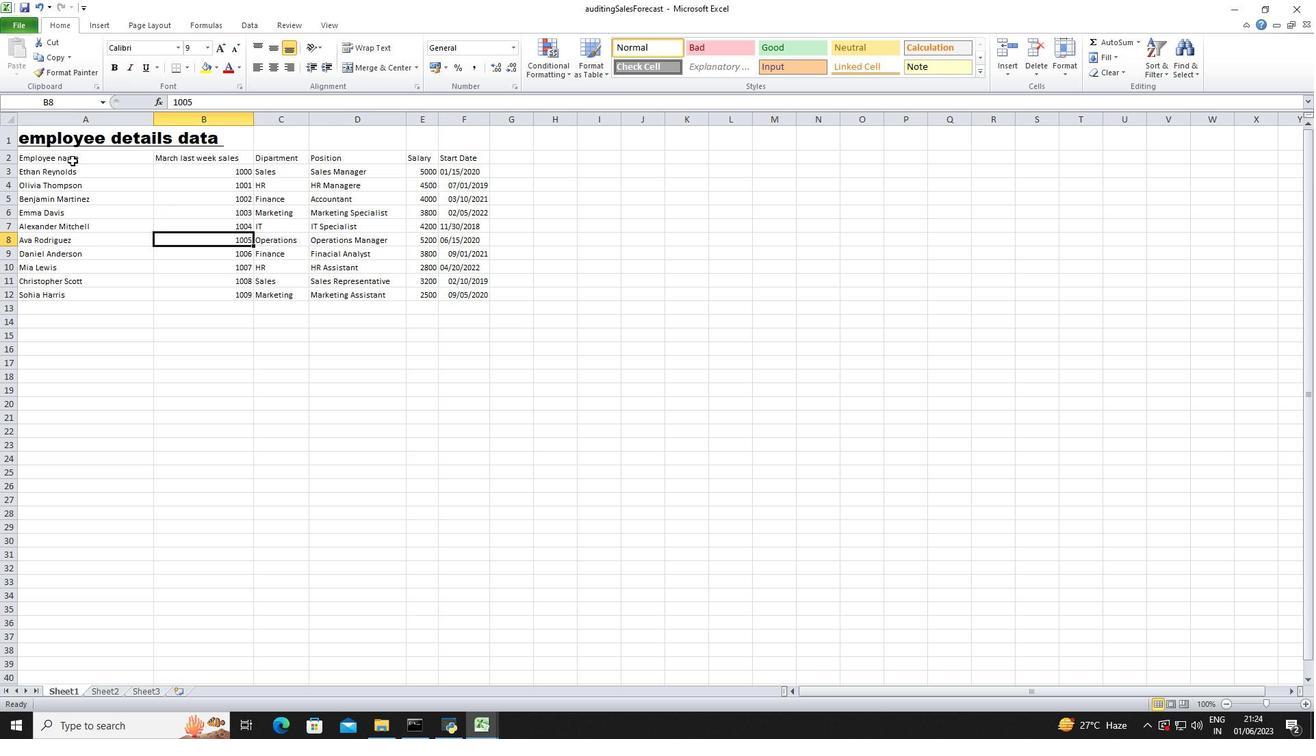 
Action: Mouse moved to (267, 67)
Screenshot: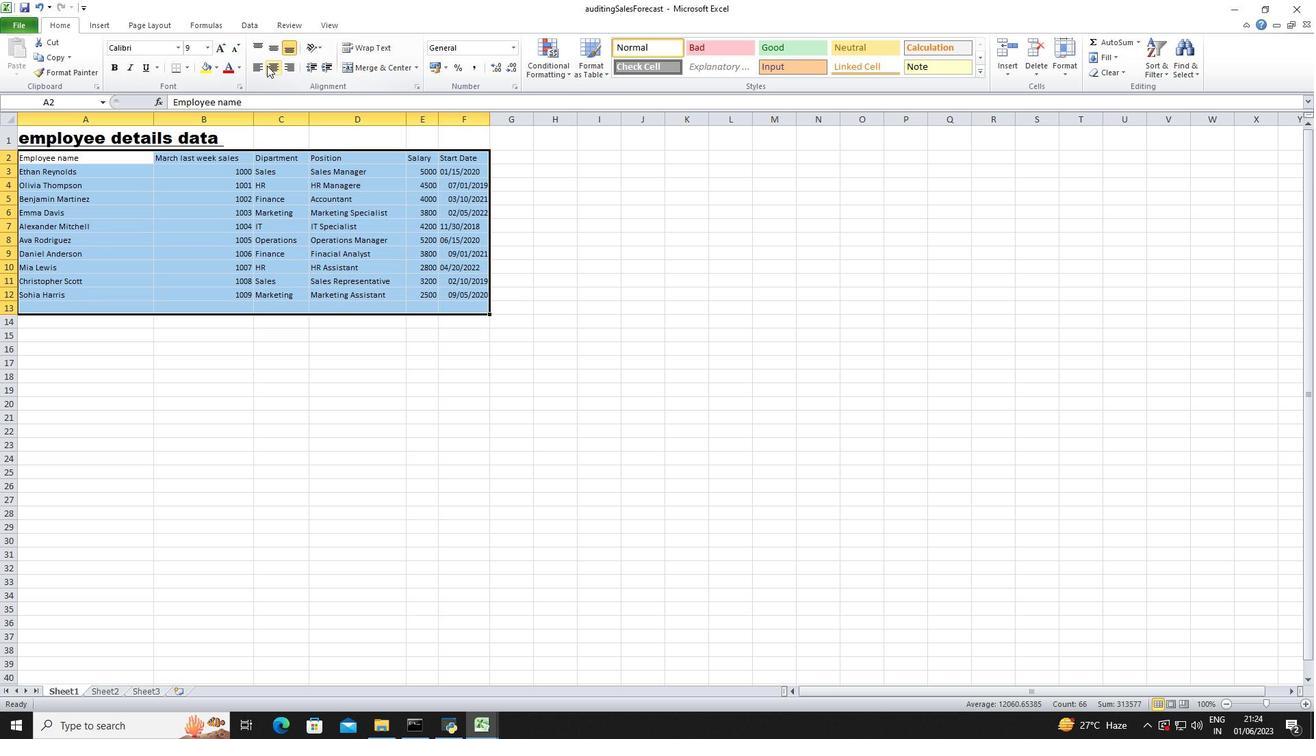 
Action: Mouse pressed left at (267, 67)
Screenshot: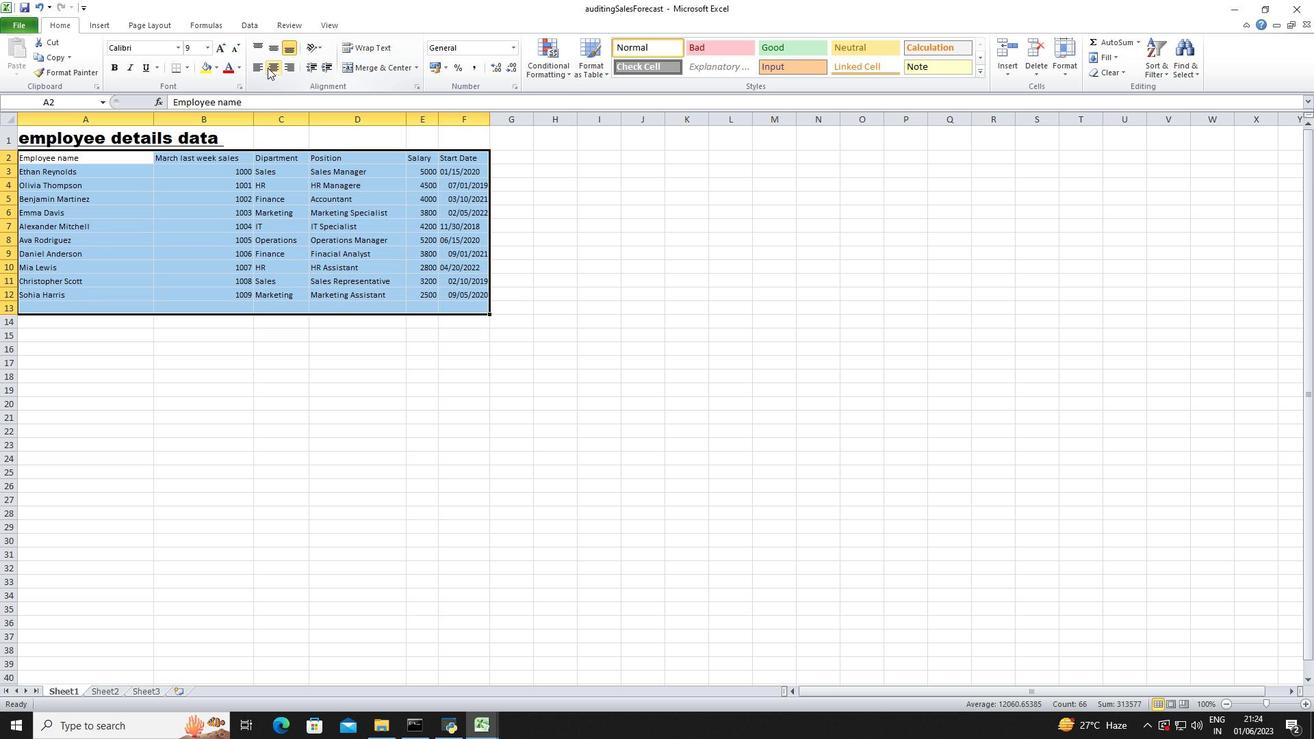 
Action: Mouse moved to (352, 408)
Screenshot: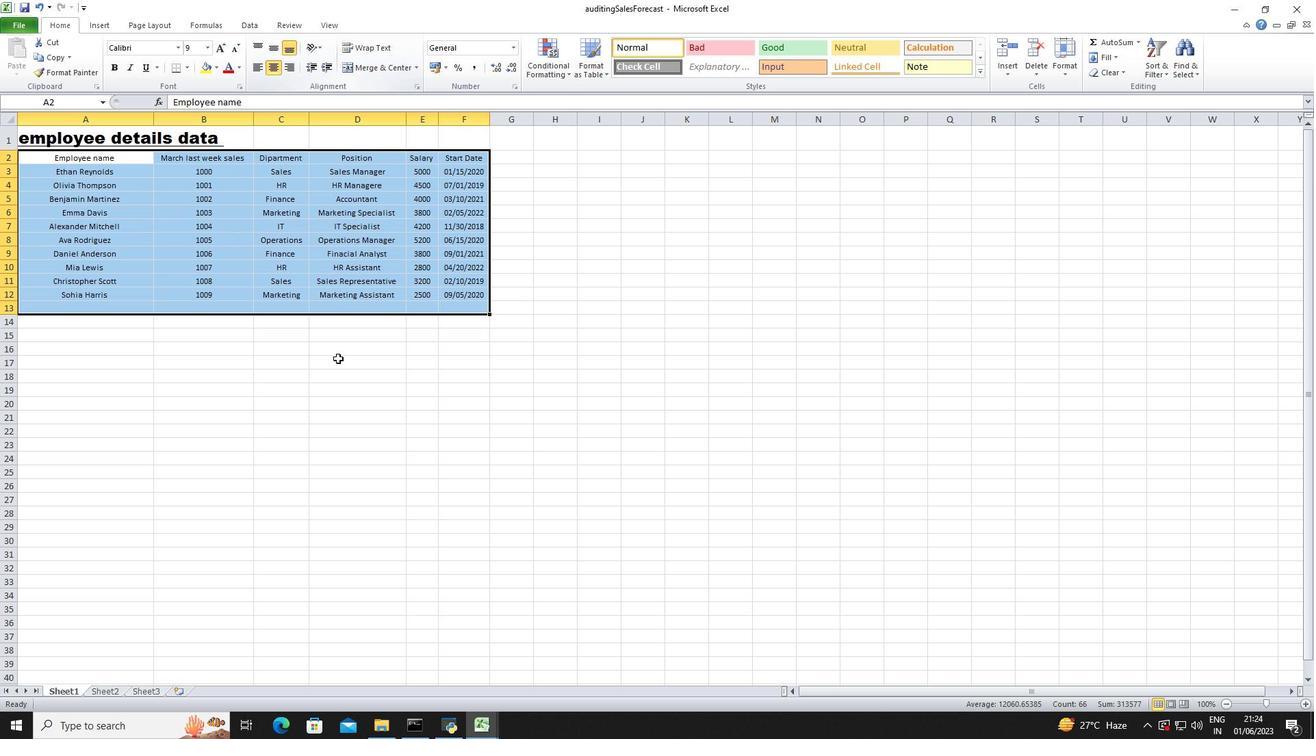 
Action: Mouse pressed left at (352, 408)
Screenshot: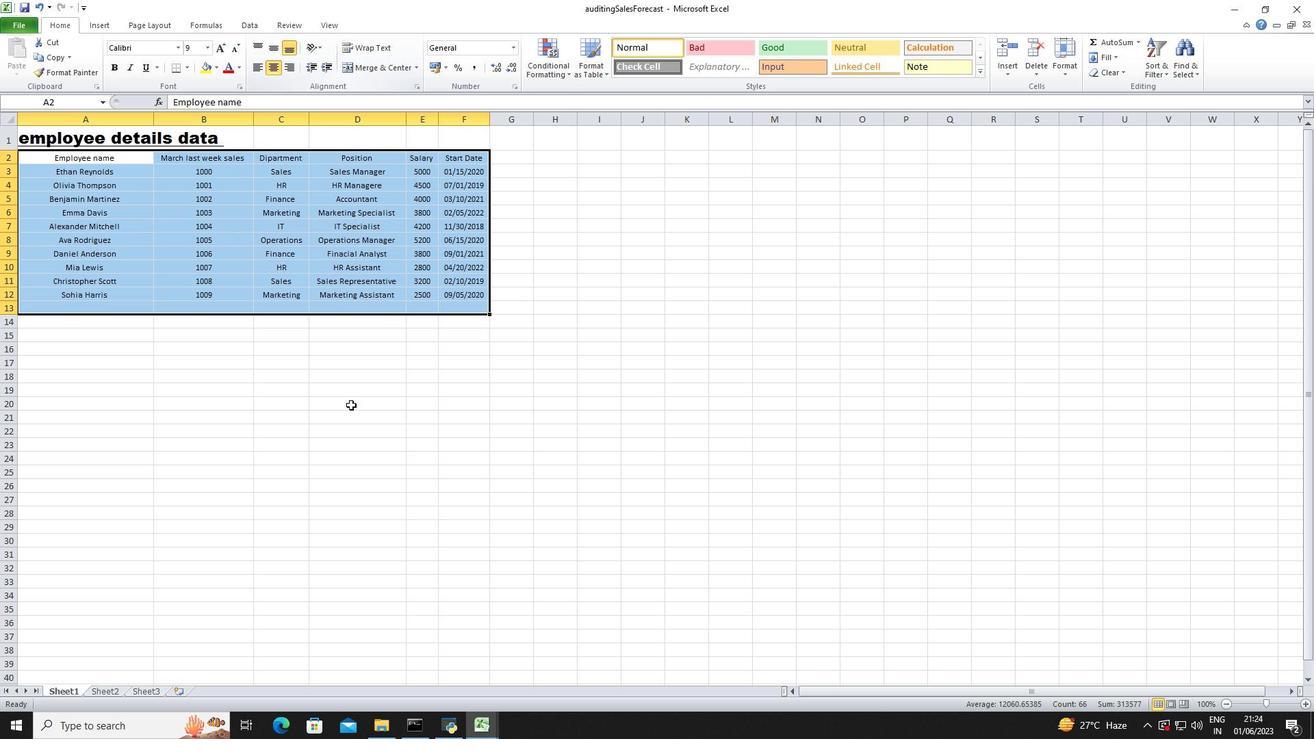 
Action: Mouse moved to (154, 115)
Screenshot: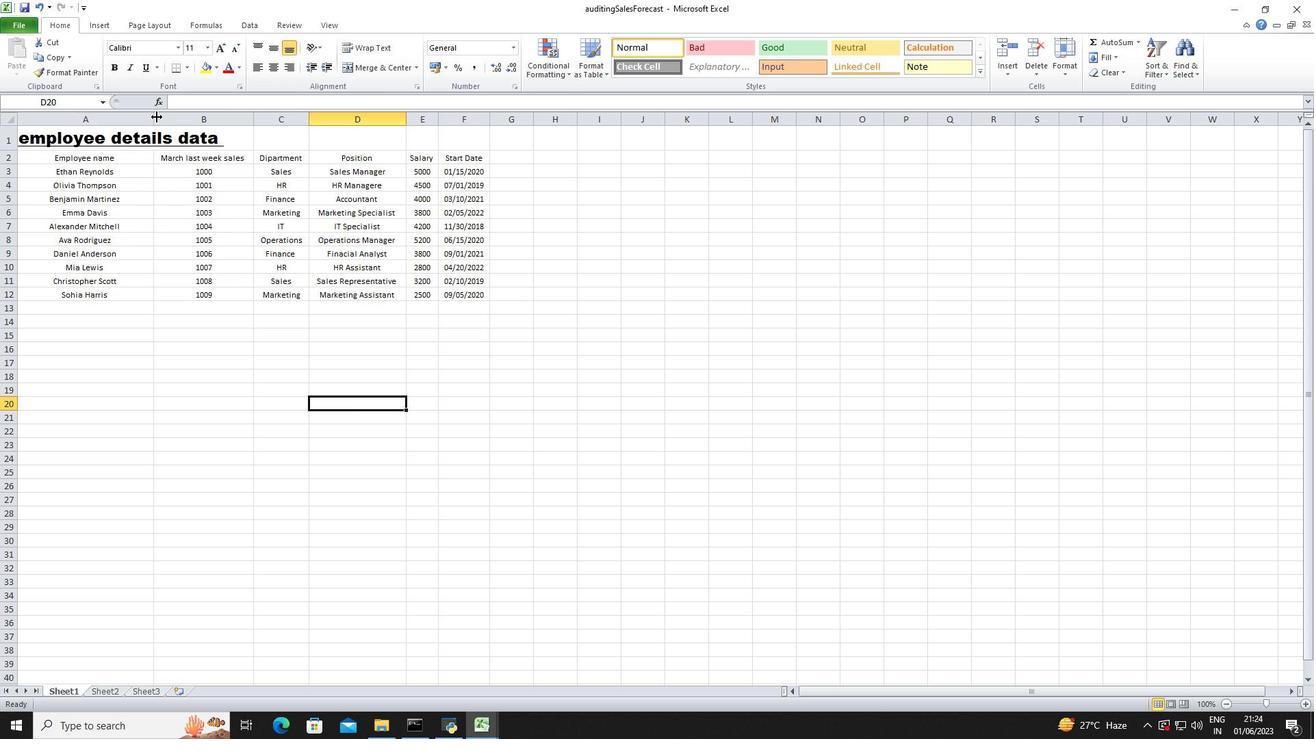 
Action: Mouse pressed left at (154, 115)
Screenshot: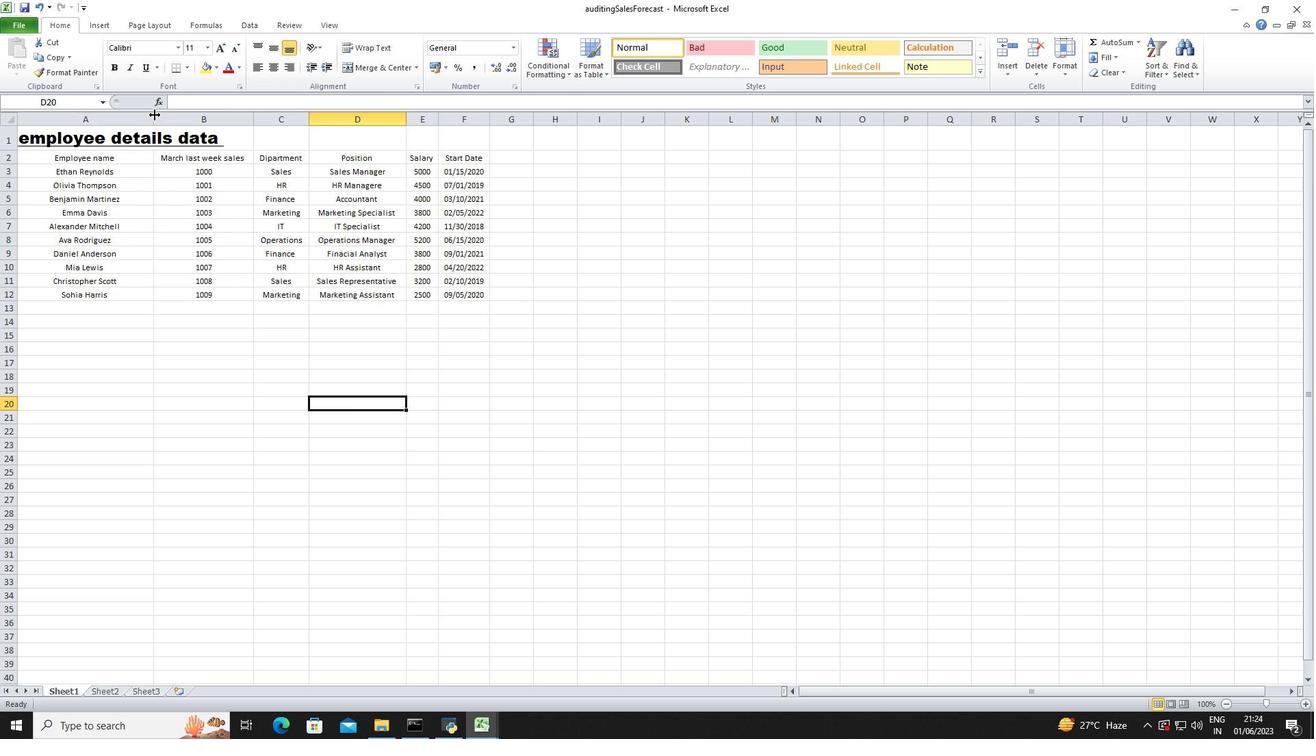 
Action: Mouse pressed left at (154, 115)
Screenshot: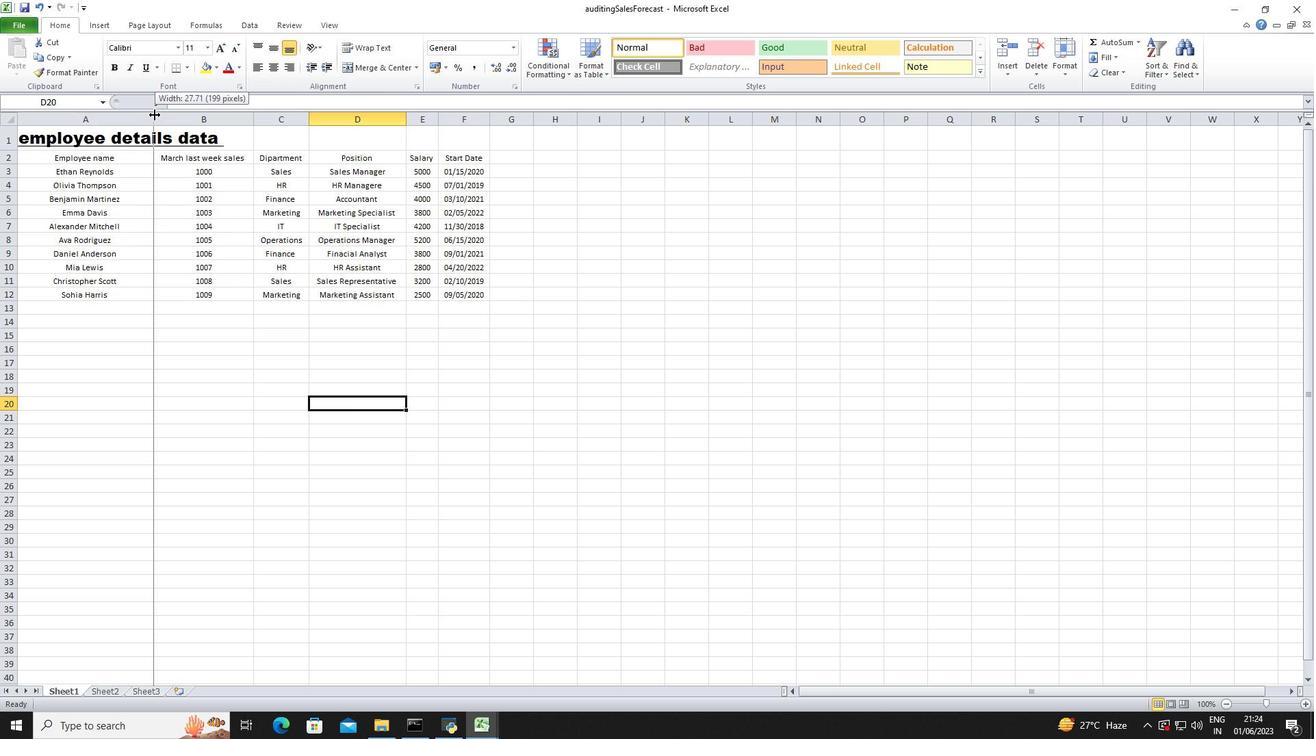 
Action: Mouse moved to (408, 117)
Screenshot: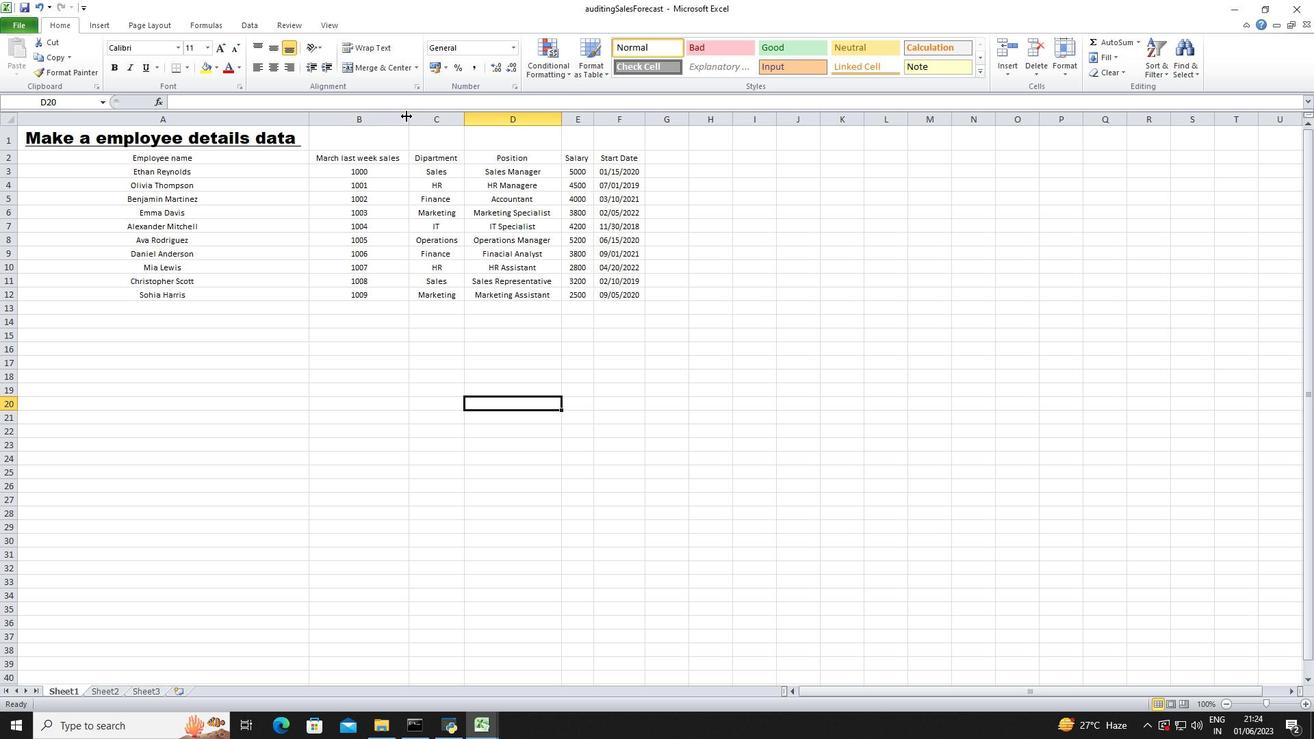 
Action: Mouse pressed left at (408, 117)
Screenshot: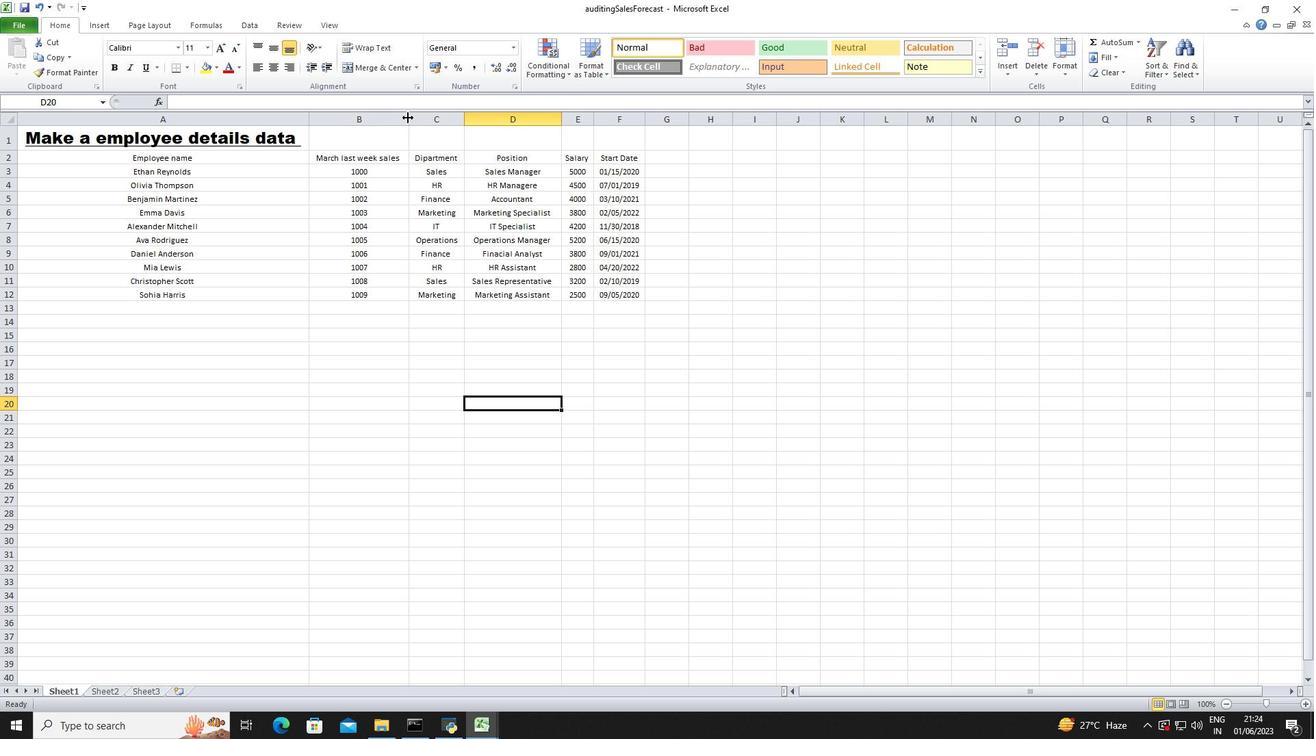 
Action: Mouse pressed left at (408, 117)
Screenshot: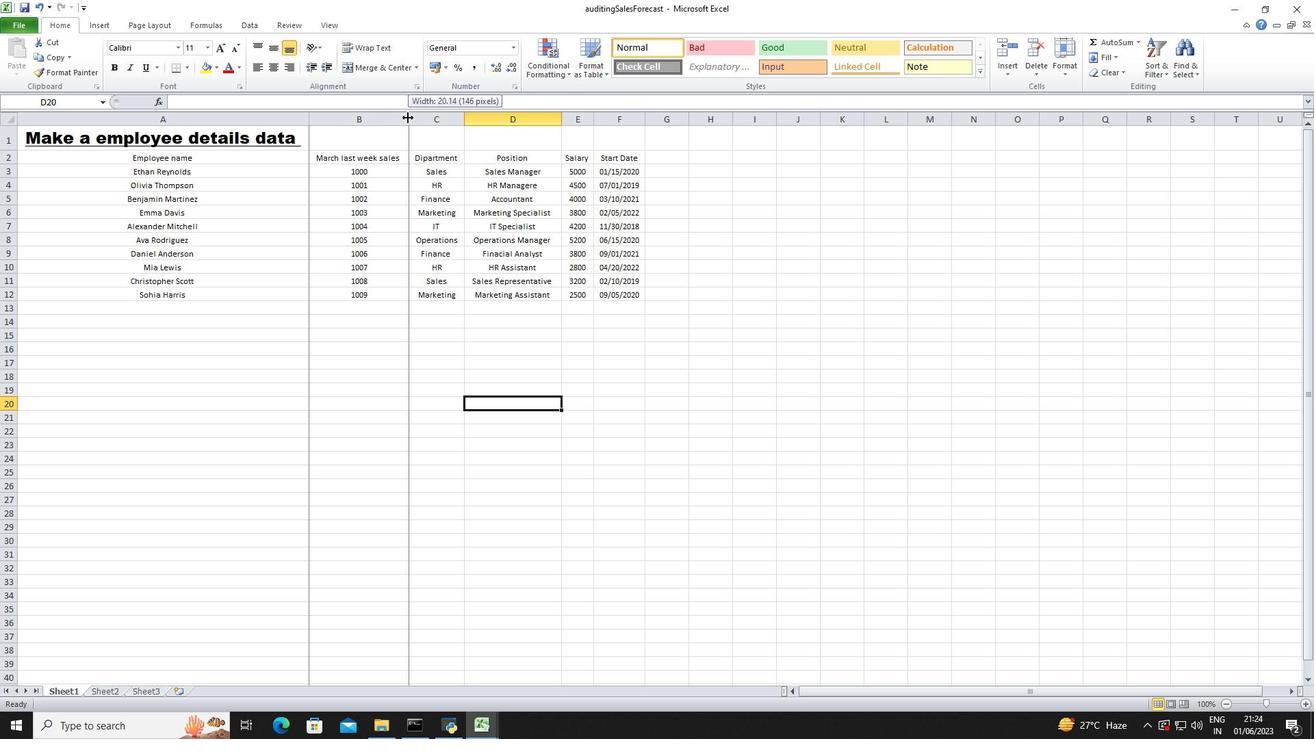 
Action: Mouse moved to (458, 117)
Screenshot: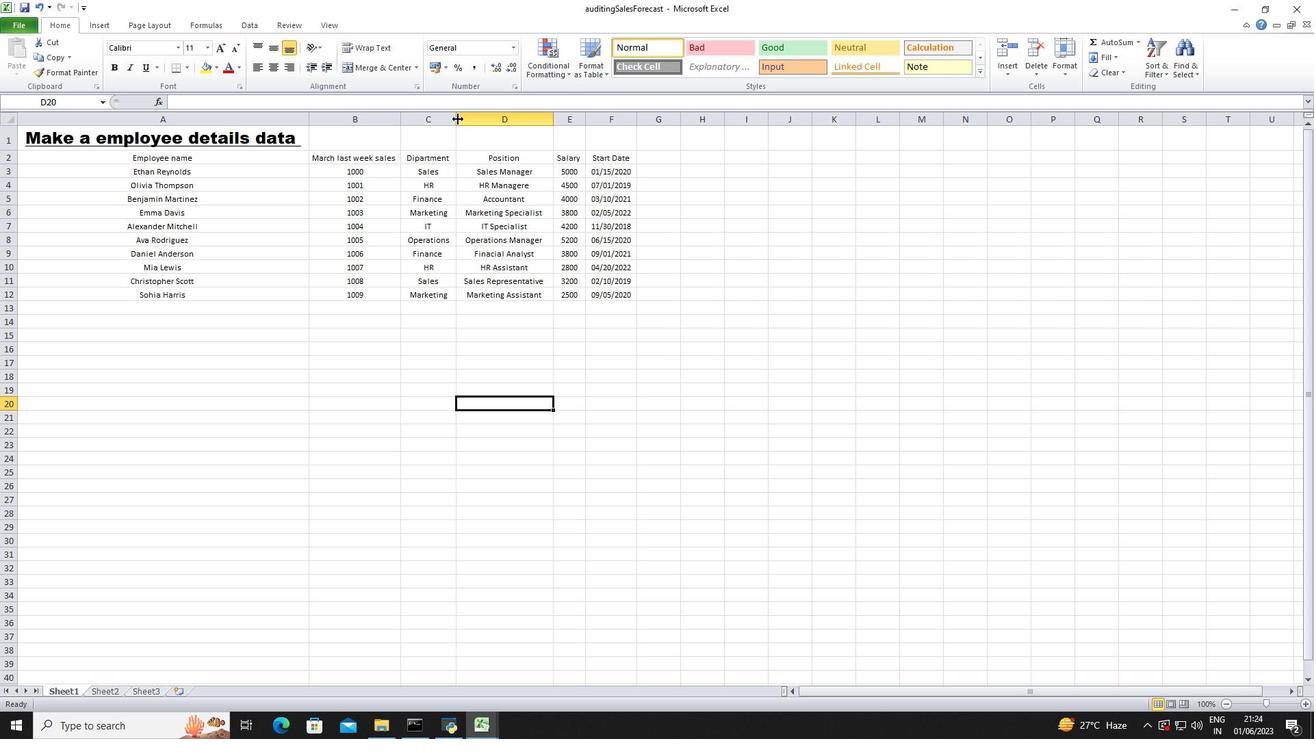 
Action: Mouse pressed left at (458, 117)
Screenshot: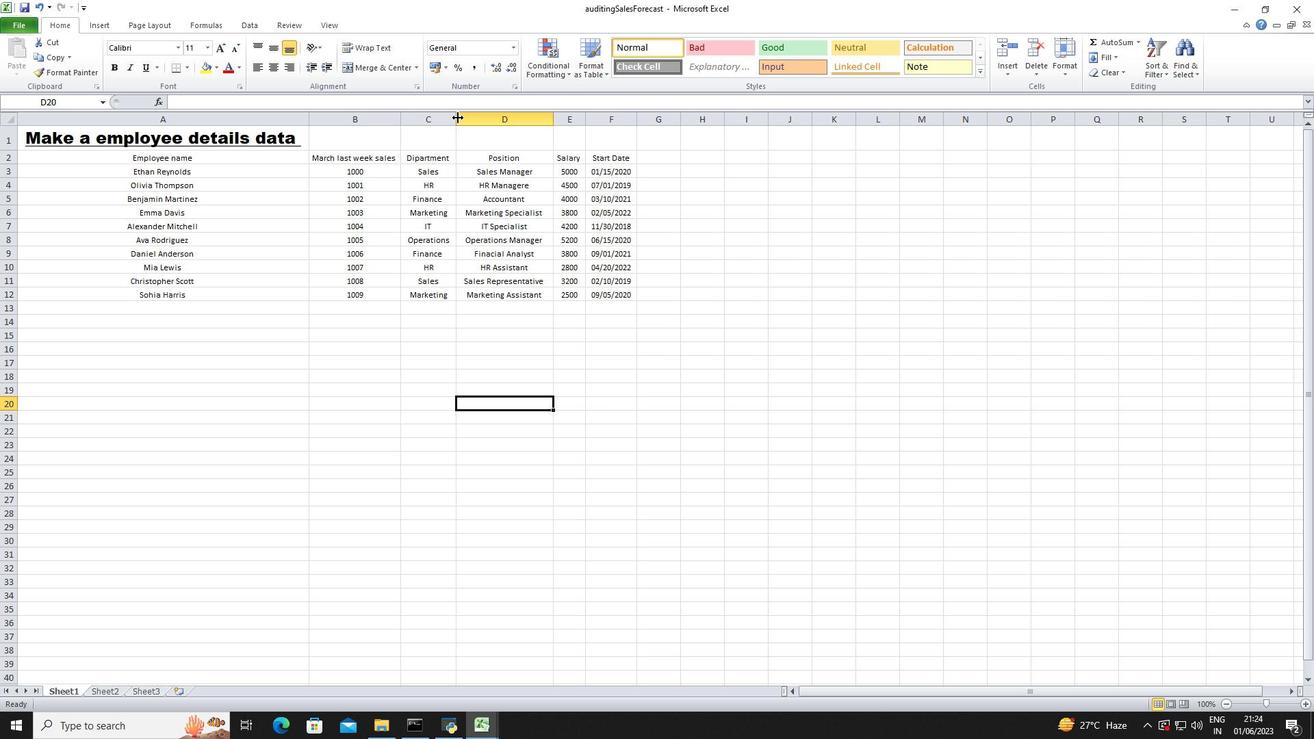 
Action: Mouse pressed left at (458, 117)
Screenshot: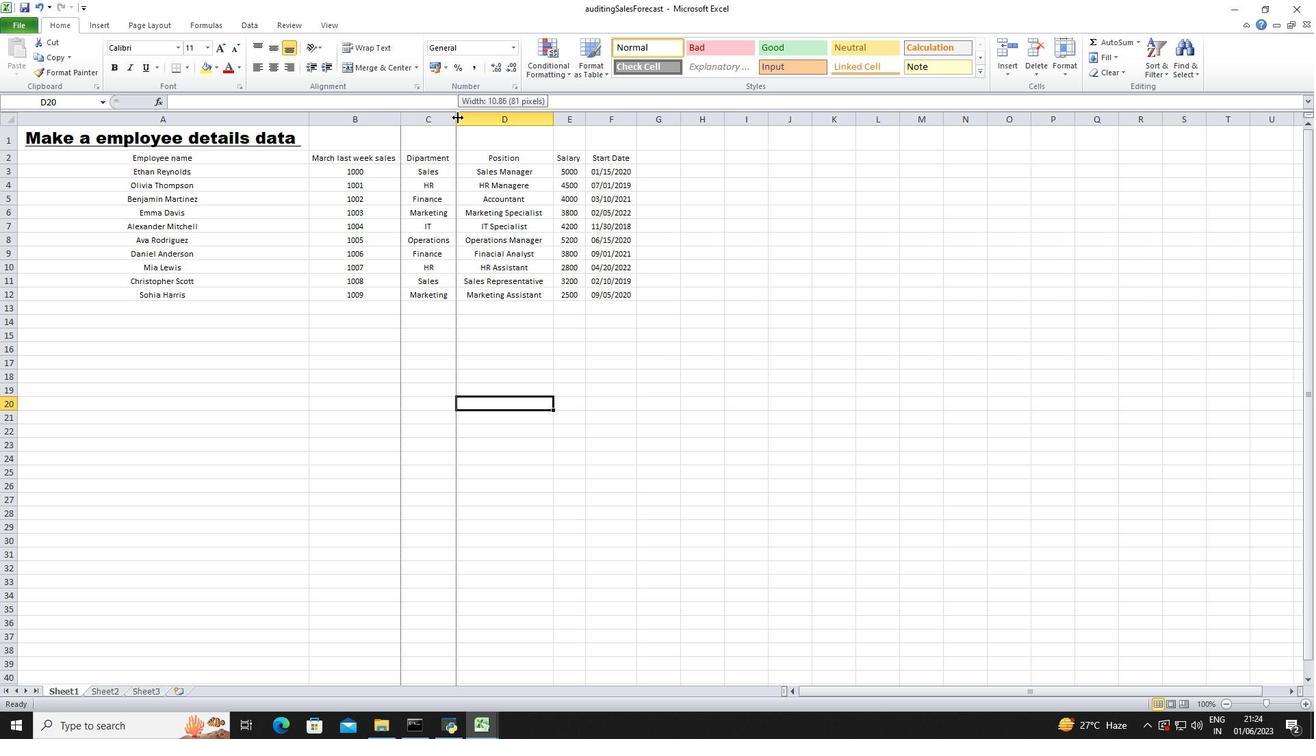 
Action: Mouse moved to (545, 121)
Screenshot: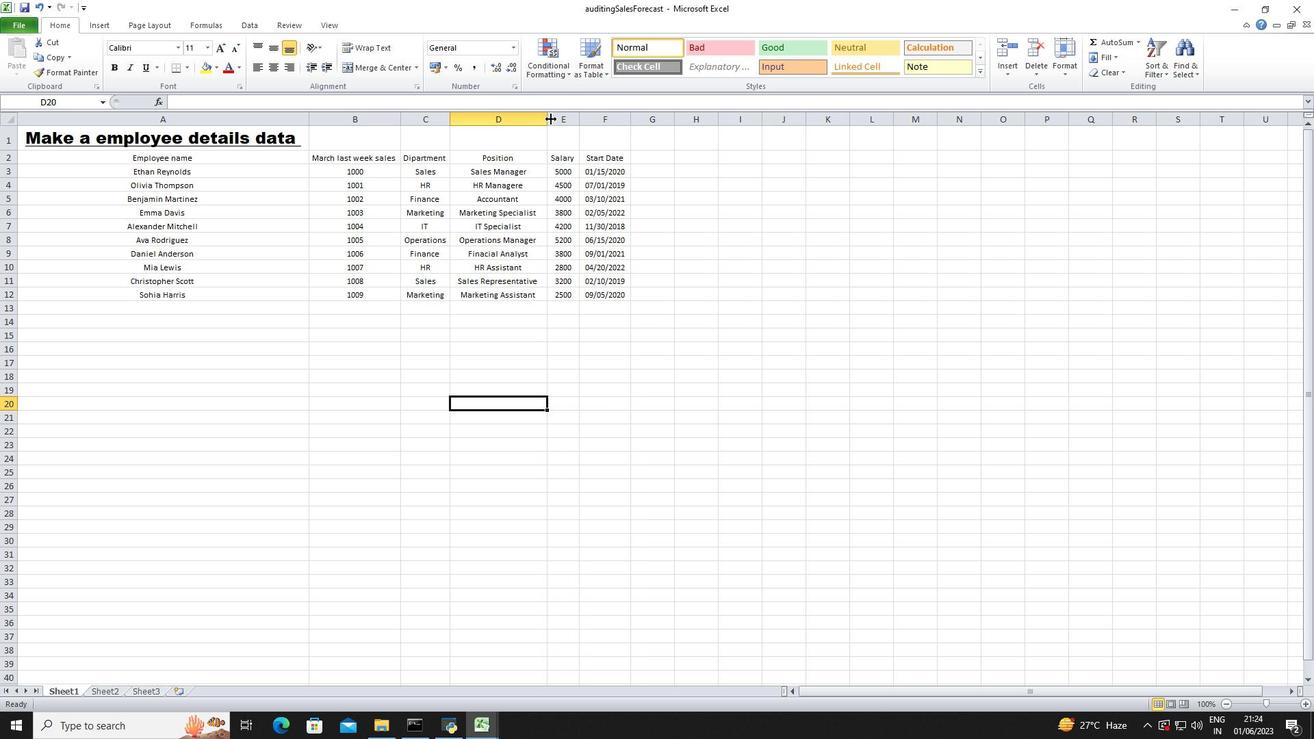 
Action: Mouse pressed left at (545, 121)
Screenshot: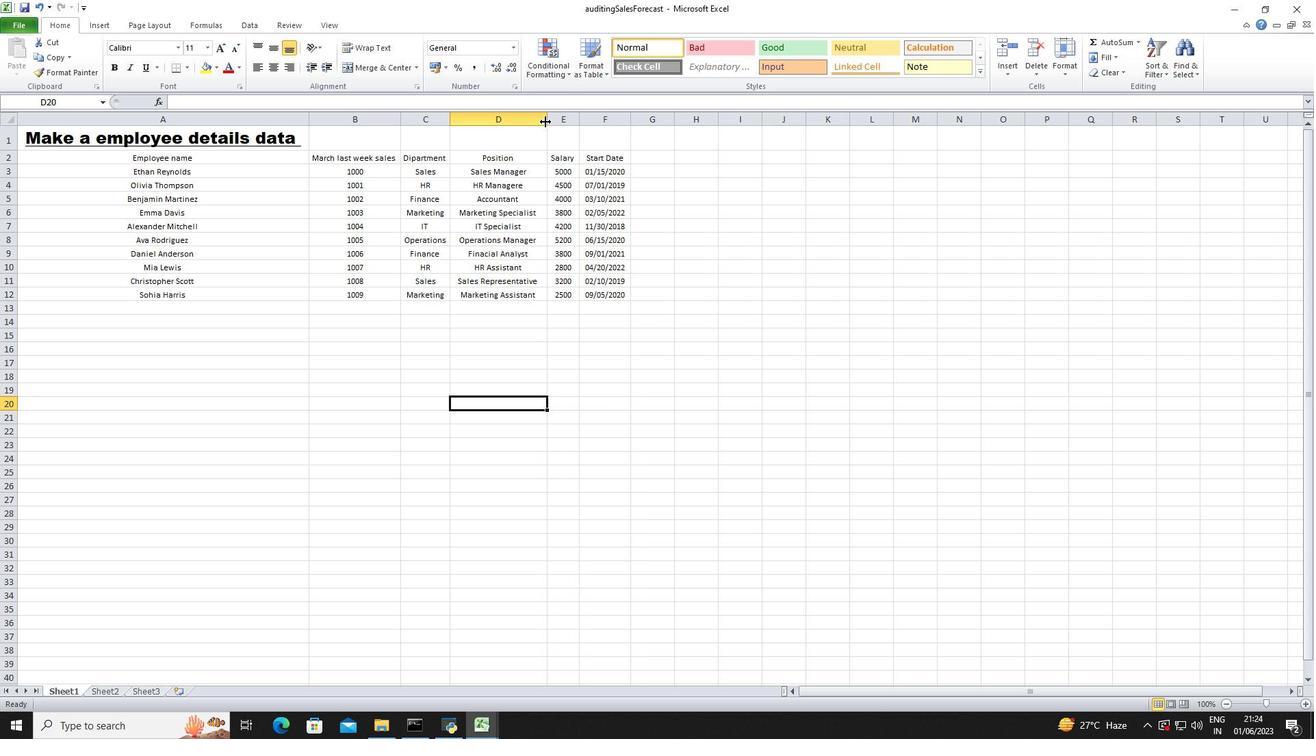 
Action: Mouse pressed left at (545, 121)
Screenshot: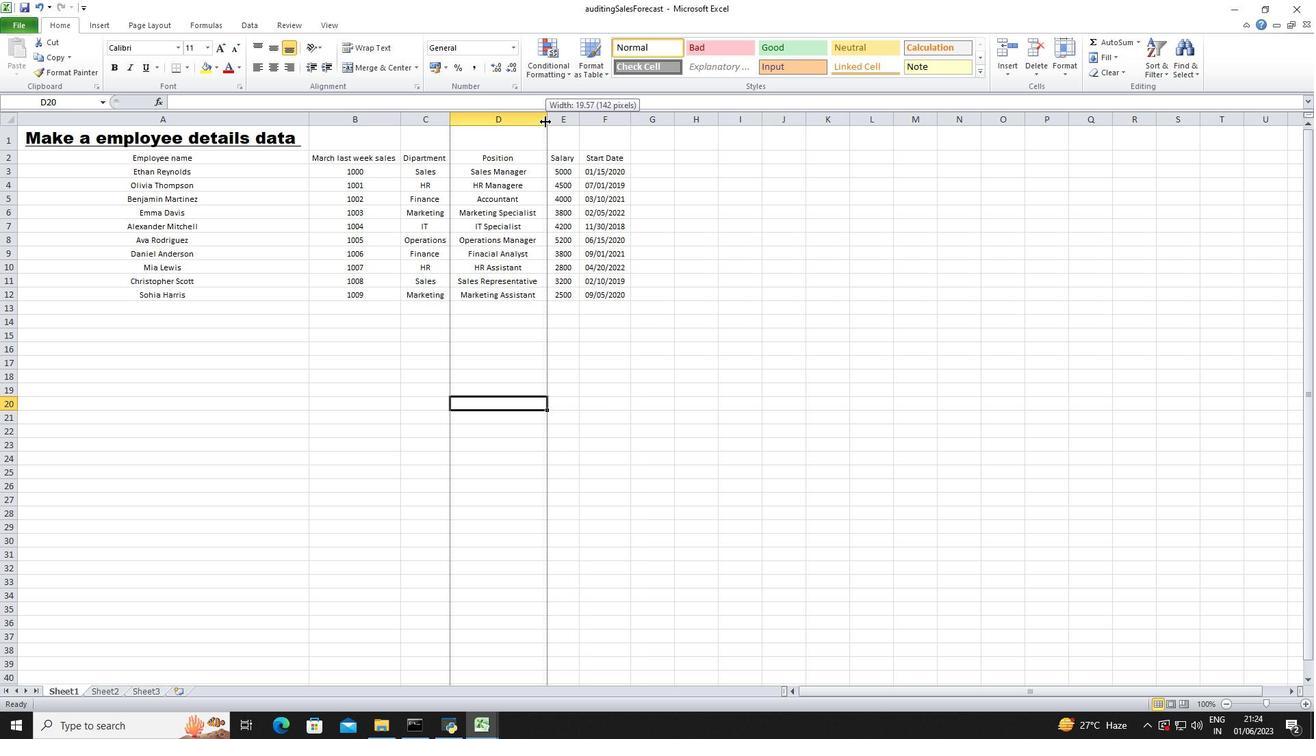 
Action: Mouse moved to (568, 117)
Screenshot: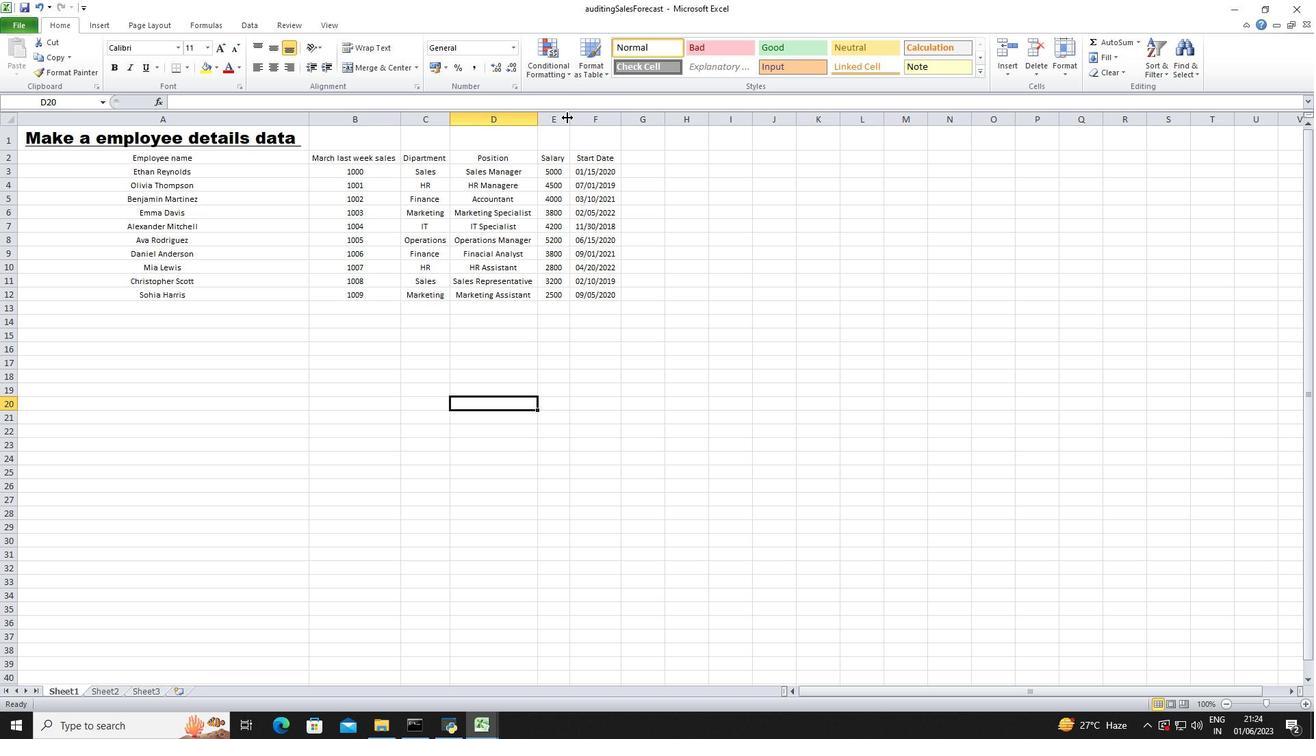 
Action: Mouse pressed left at (568, 117)
Screenshot: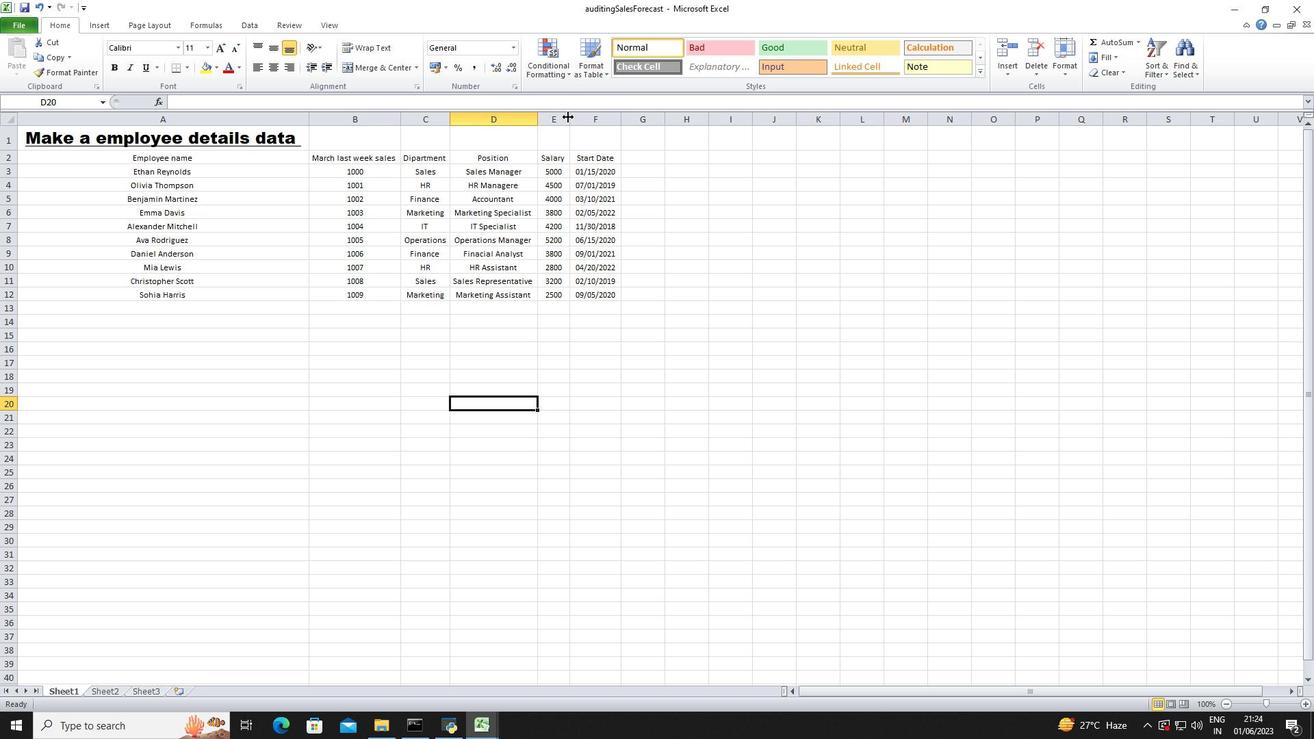 
Action: Mouse pressed left at (568, 117)
Screenshot: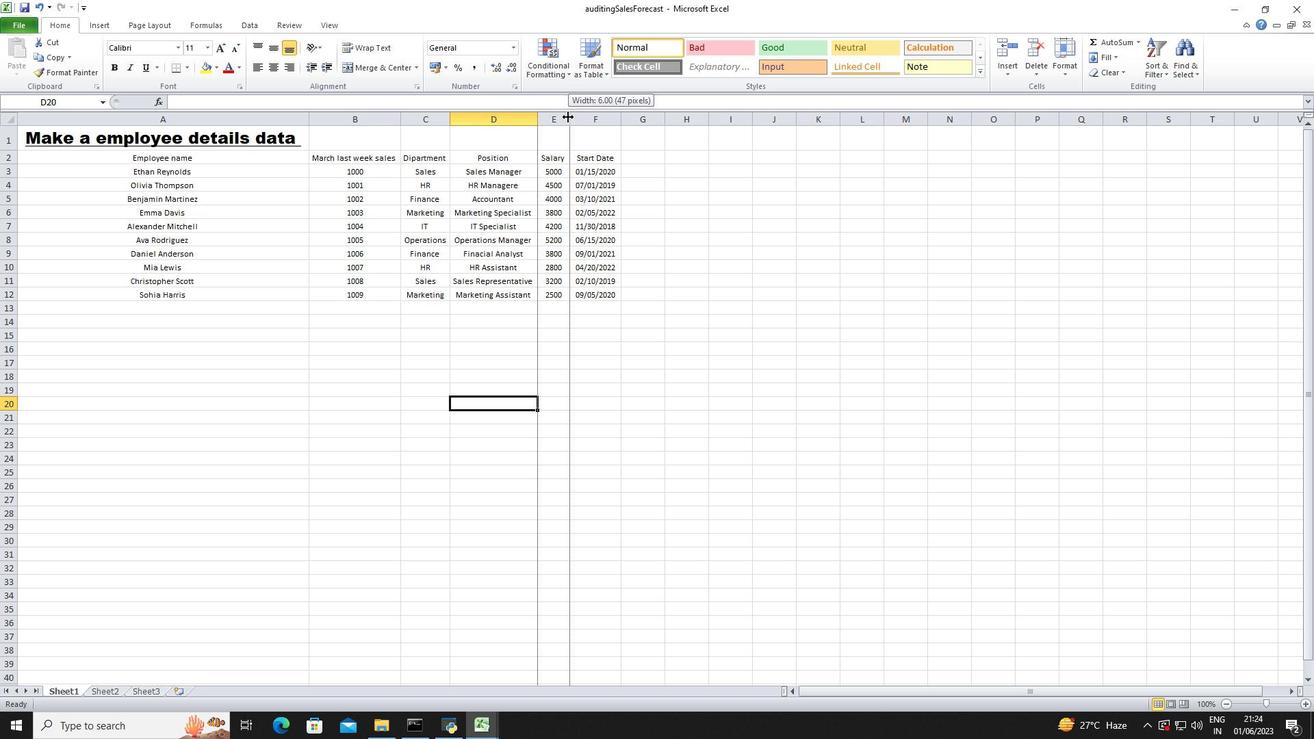 
Action: Mouse moved to (618, 117)
Screenshot: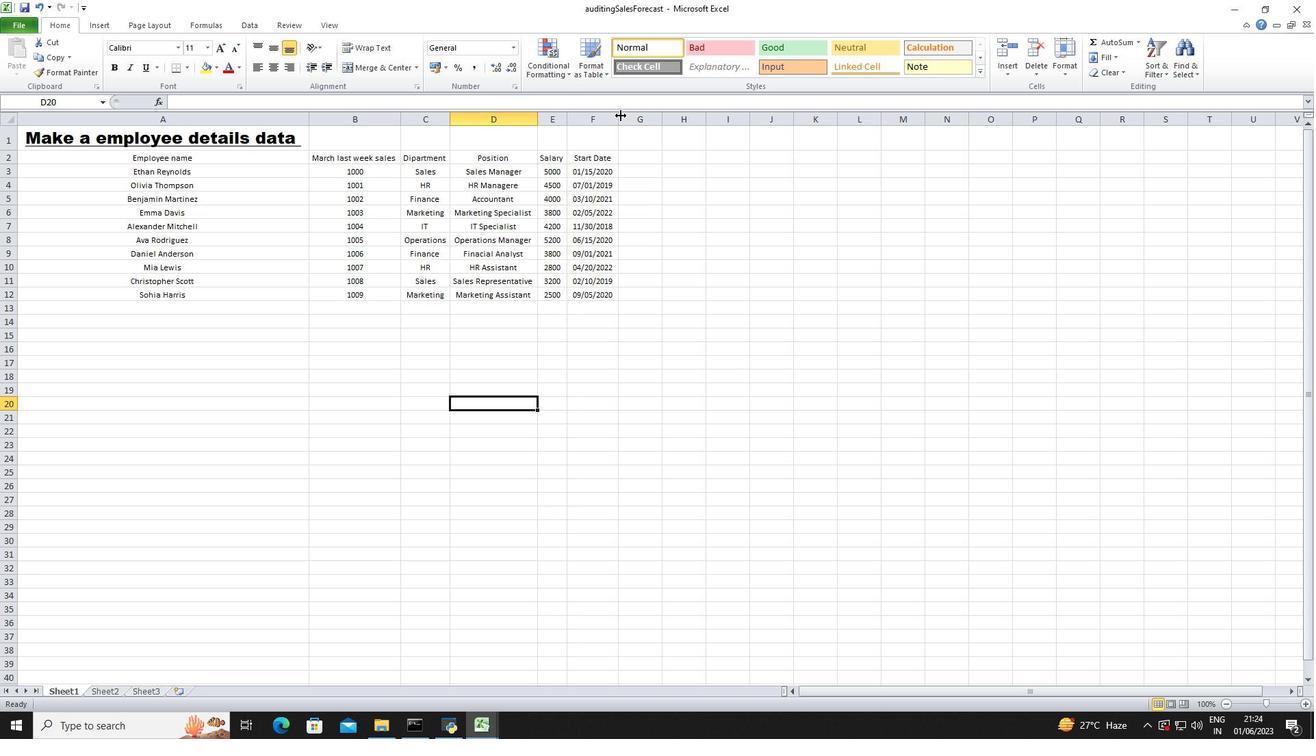
Action: Mouse pressed left at (618, 117)
Screenshot: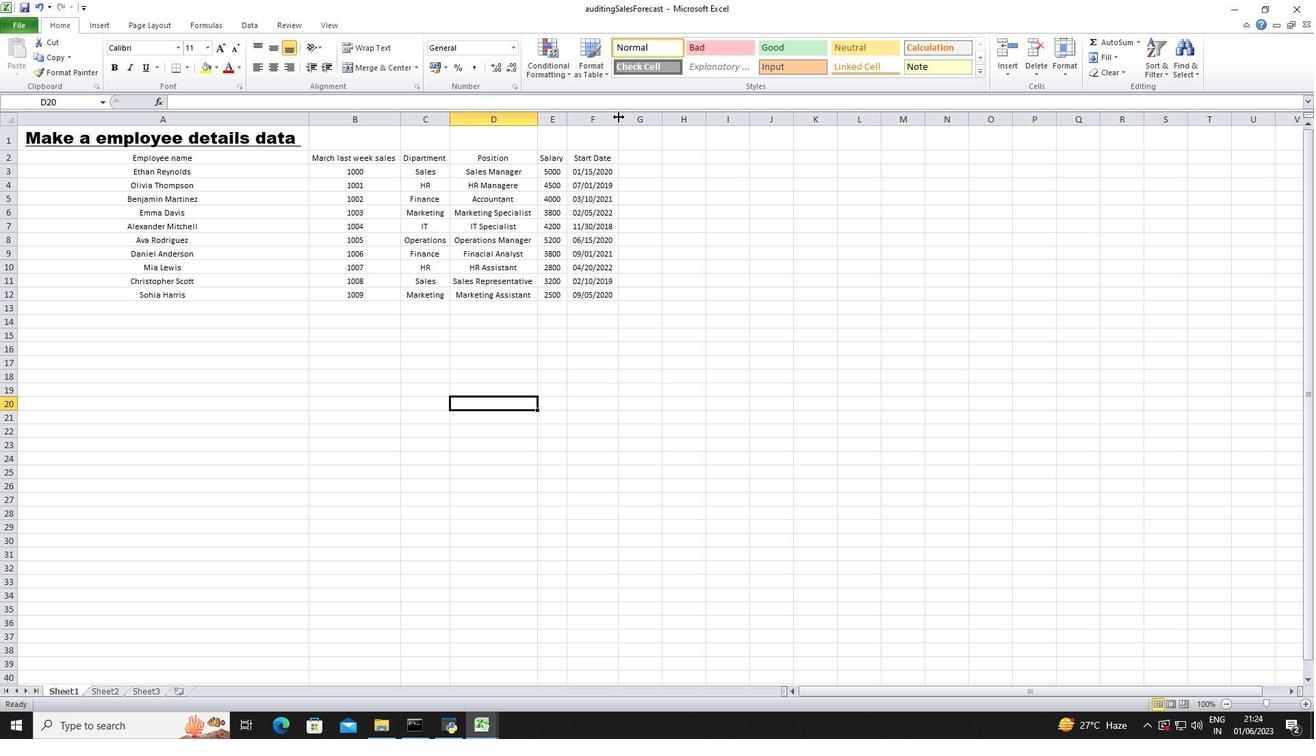 
Action: Mouse pressed left at (618, 117)
Screenshot: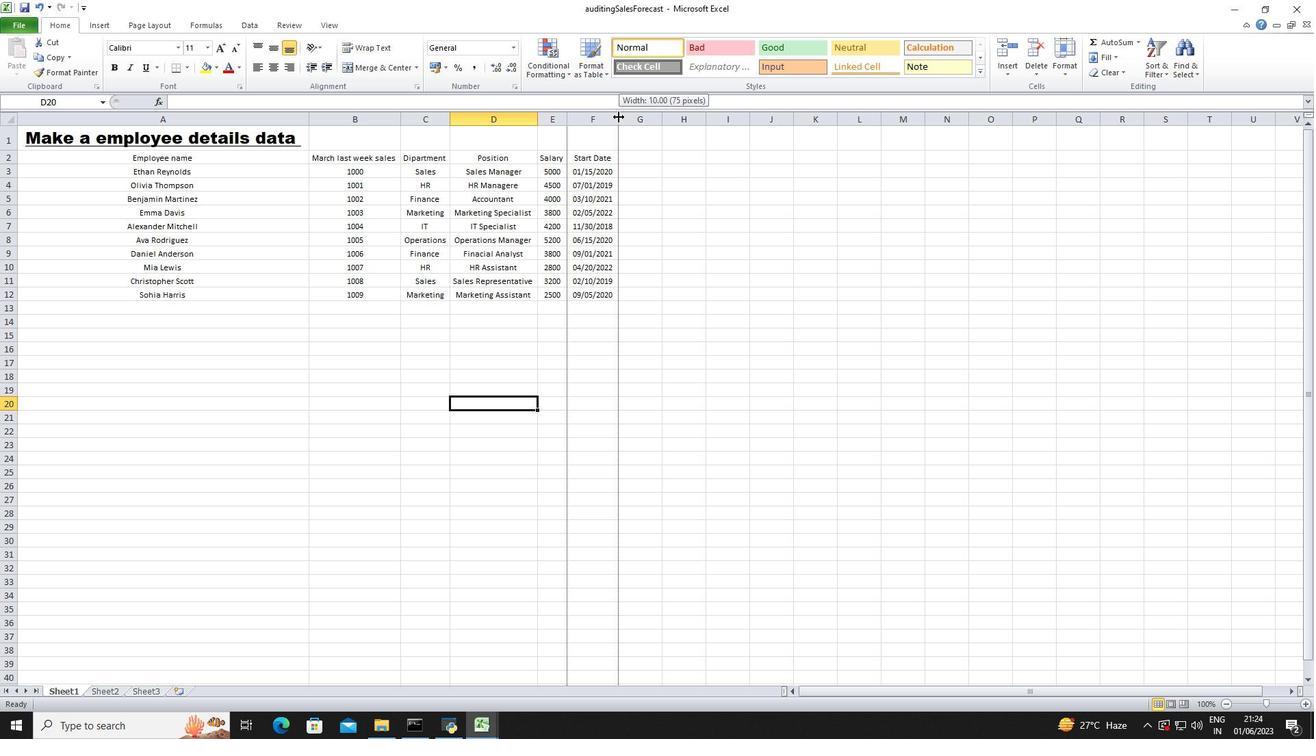 
Action: Mouse moved to (351, 356)
Screenshot: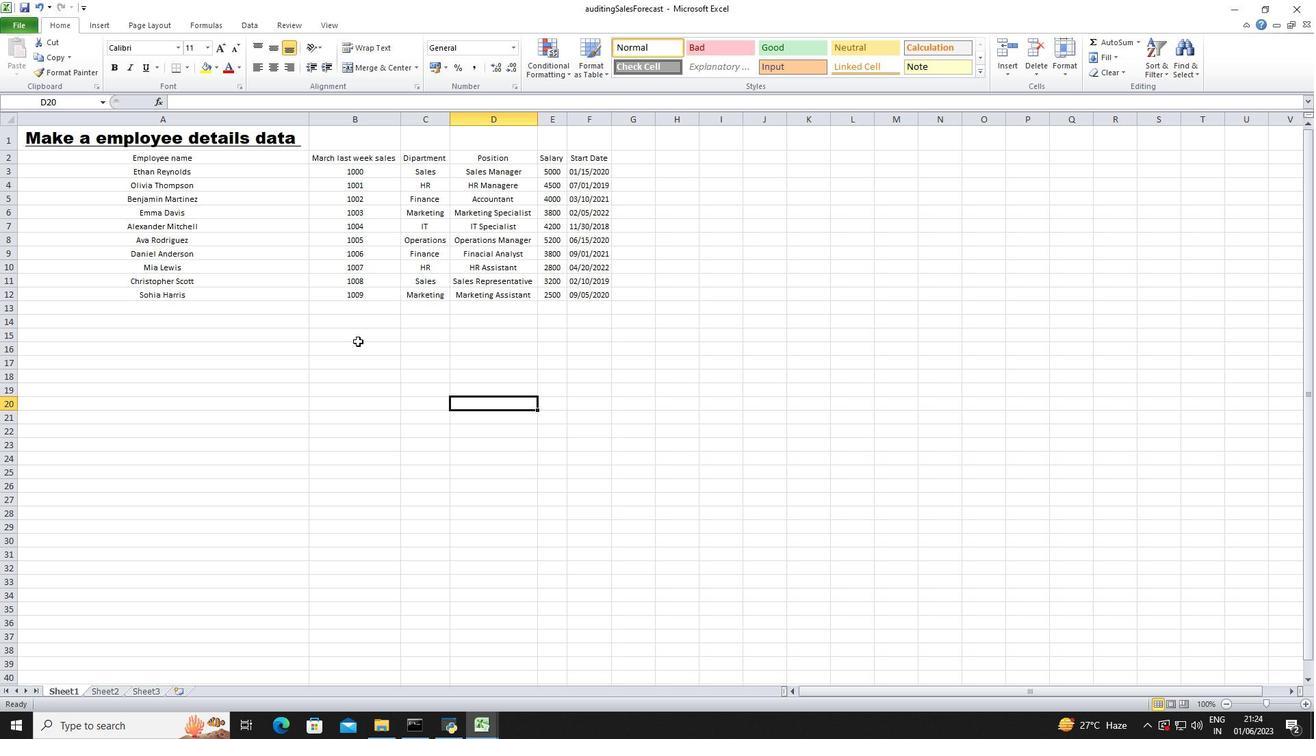 
Action: Mouse scrolled (351, 356) with delta (0, 0)
Screenshot: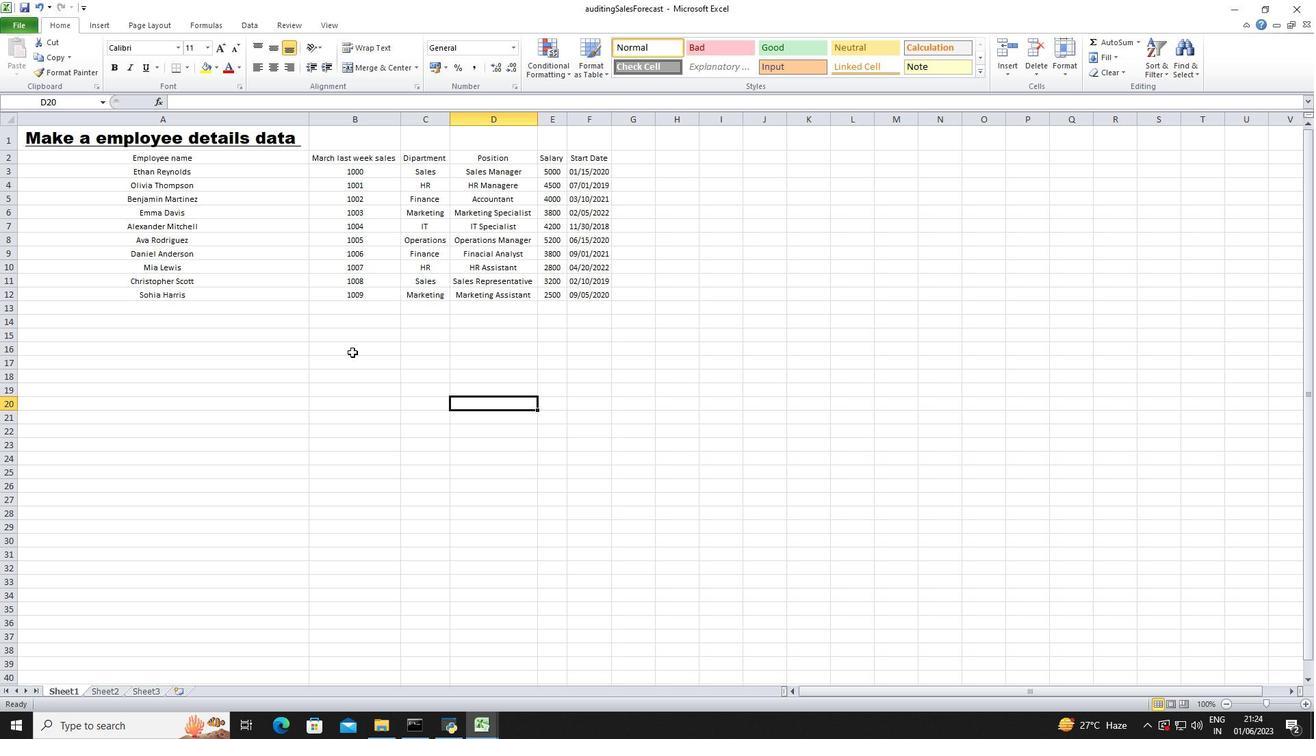 
Action: Mouse scrolled (351, 356) with delta (0, 0)
Screenshot: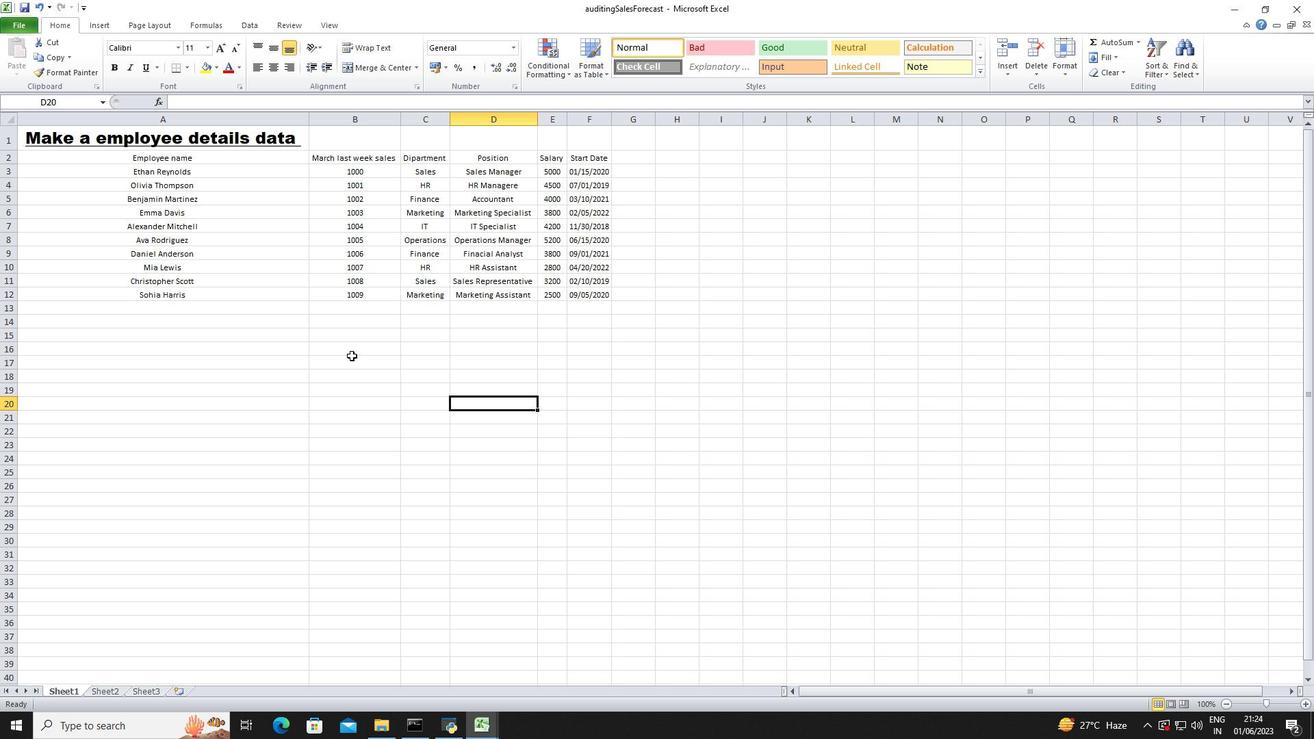 
Action: Mouse scrolled (351, 356) with delta (0, 0)
Screenshot: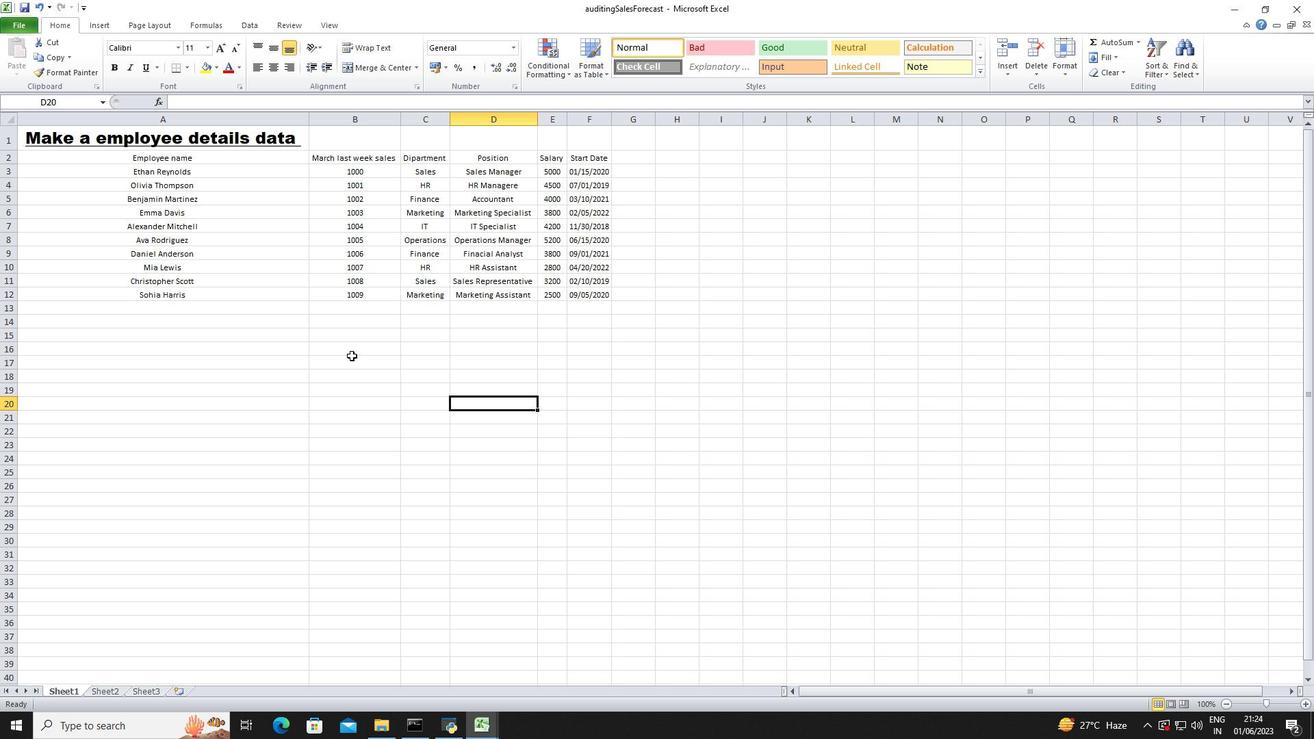 
